 Task: Add an event with the title Second Webinar: Introduction to Google Analytics, date '2024/03/14', time 9:40 AM to 11:40 AMand add a description: Welcome to our Team Building Retreat: Problem-Solving Activities, an immersive and transformative experience designed to enhance problem-solving skills, foster collaboration, and strengthen the bond within your team. This retreat is an opportunity for team members to step away from their daily routines, engage in interactive activities, and work together to tackle complex challenges in a supportive and energizing environment.Select event color  Graphite . Add location for the event as: 456 Palace of Knossos, Crete, Greece, logged in from the account softage.6@softage.netand send the event invitation to softage.4@softage.net and softage.1@softage.net. Set a reminder for the event Daily
Action: Mouse moved to (79, 104)
Screenshot: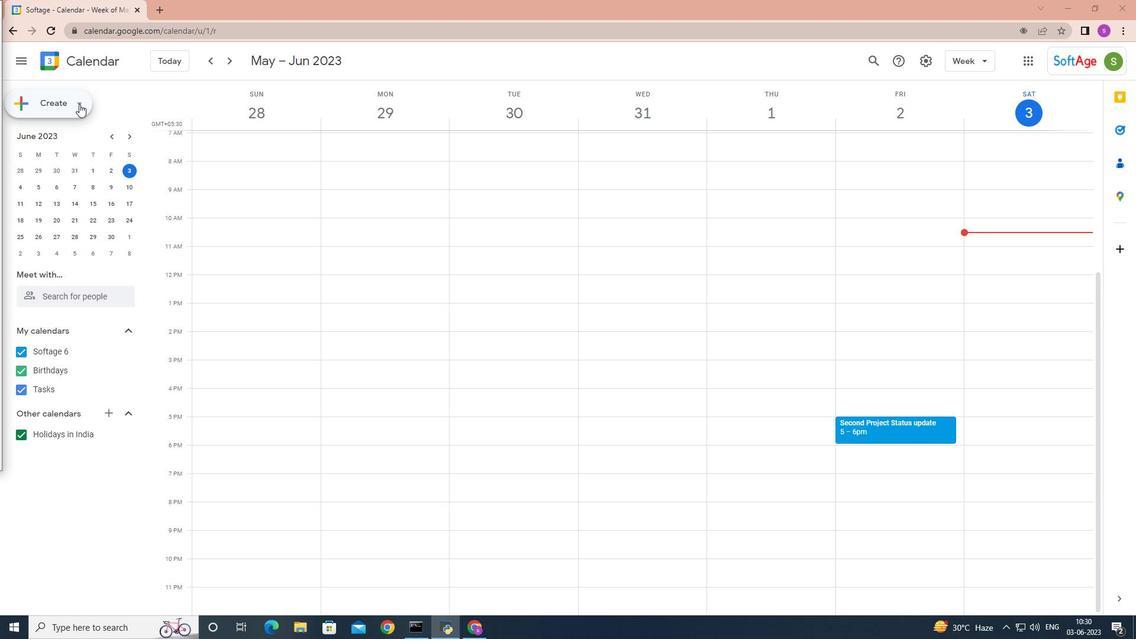 
Action: Mouse pressed left at (79, 104)
Screenshot: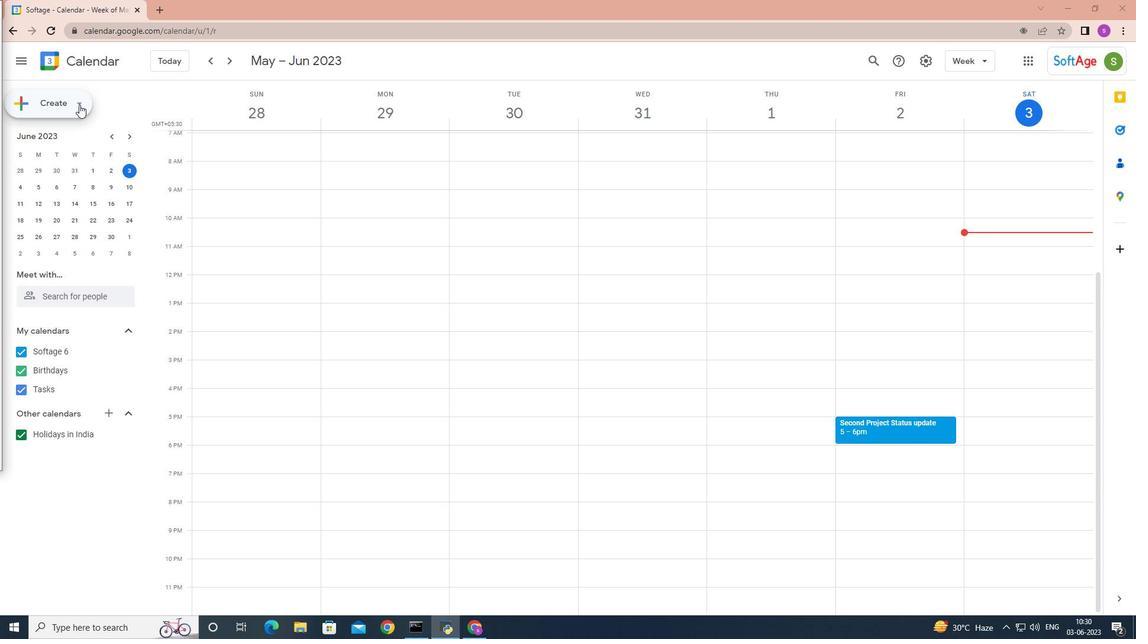 
Action: Mouse moved to (76, 128)
Screenshot: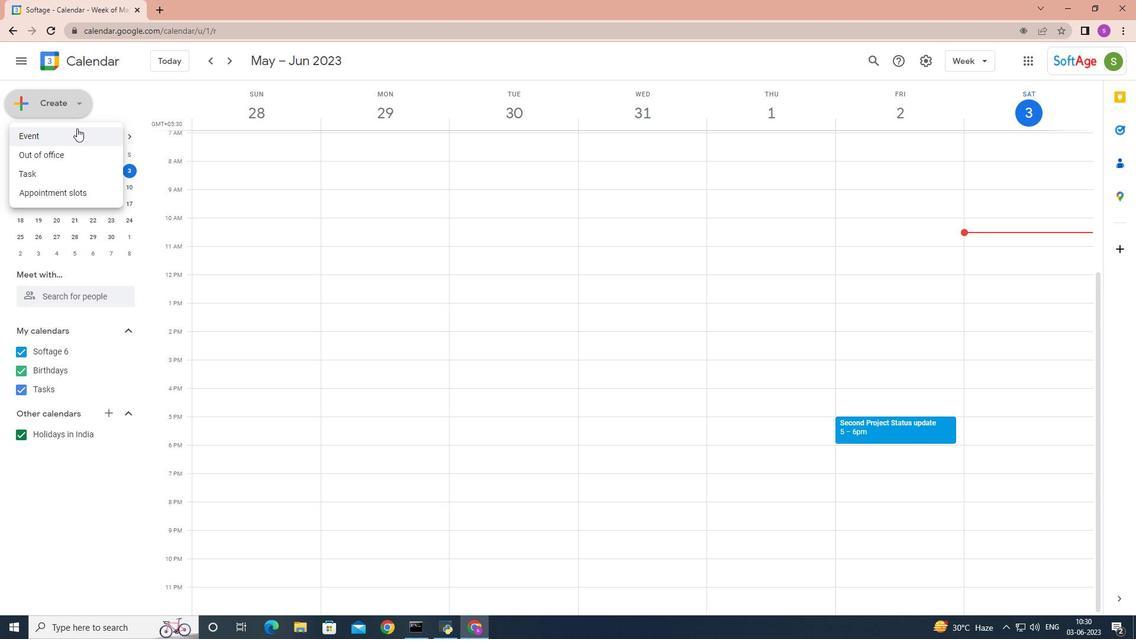 
Action: Mouse pressed left at (76, 128)
Screenshot: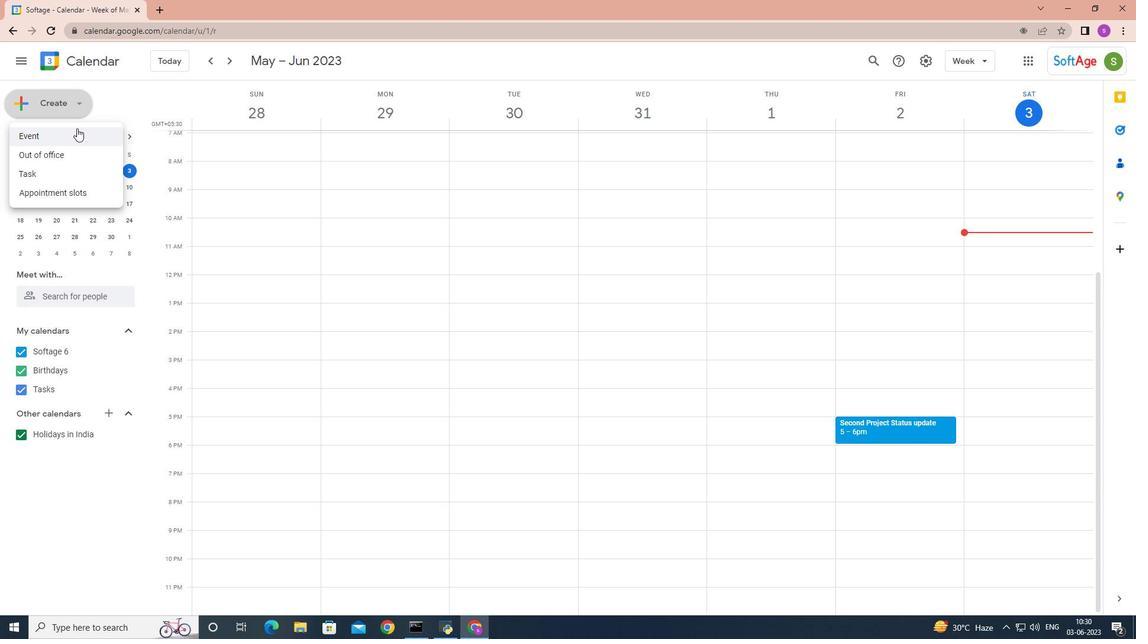 
Action: Mouse moved to (851, 464)
Screenshot: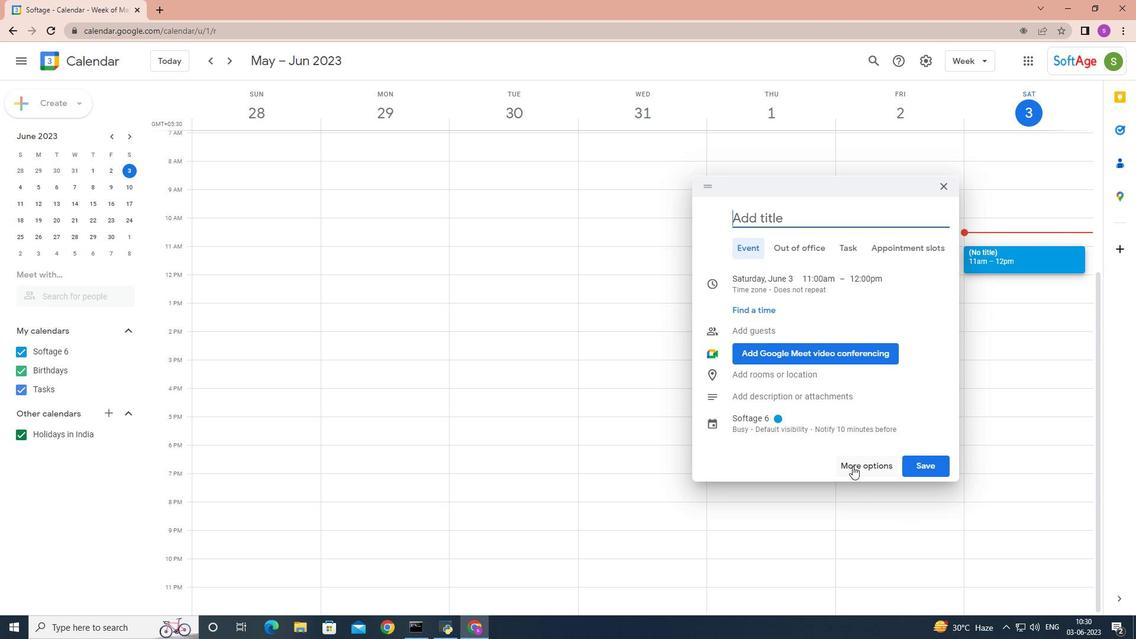 
Action: Mouse pressed left at (851, 464)
Screenshot: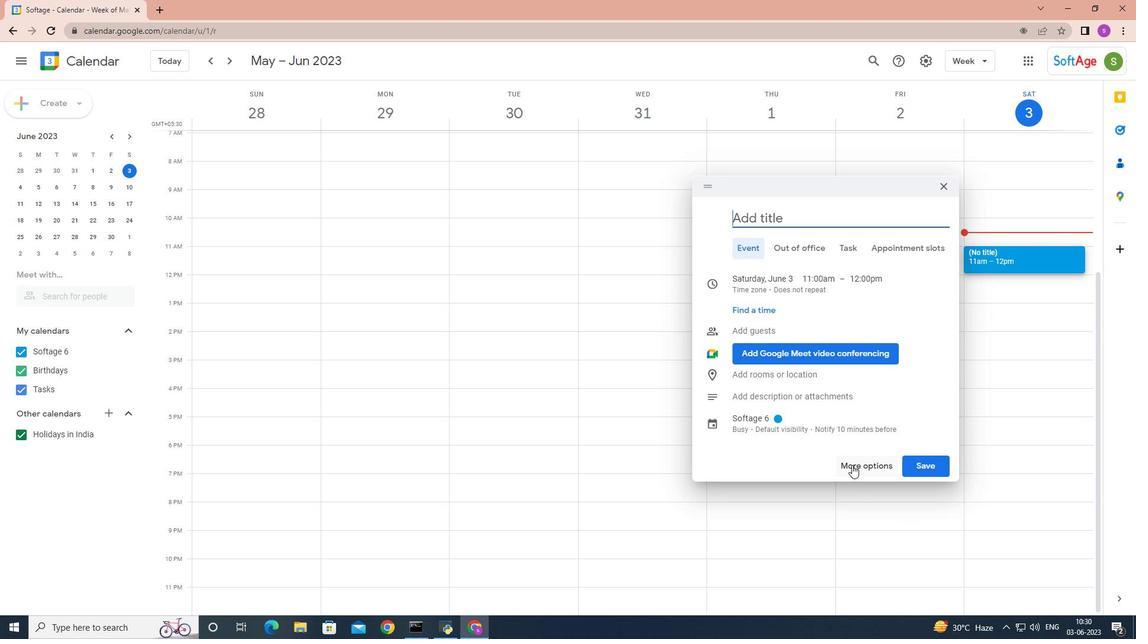 
Action: Key pressed <Key.shift>Second<Key.space><Key.shift>Webinat<Key.backspace>r<Key.shift>:<Key.space>i<Key.backspace><Key.shift>Introduction<Key.space>to<Key.space><Key.shift>Google<Key.space><Key.shift>Analytics
Screenshot: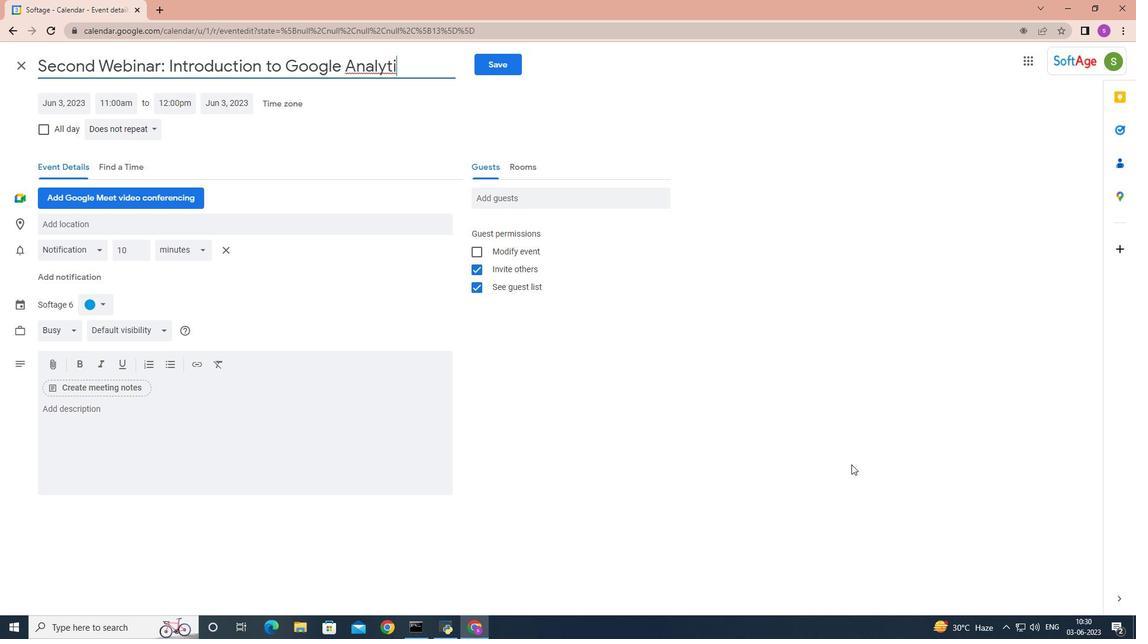 
Action: Mouse moved to (55, 104)
Screenshot: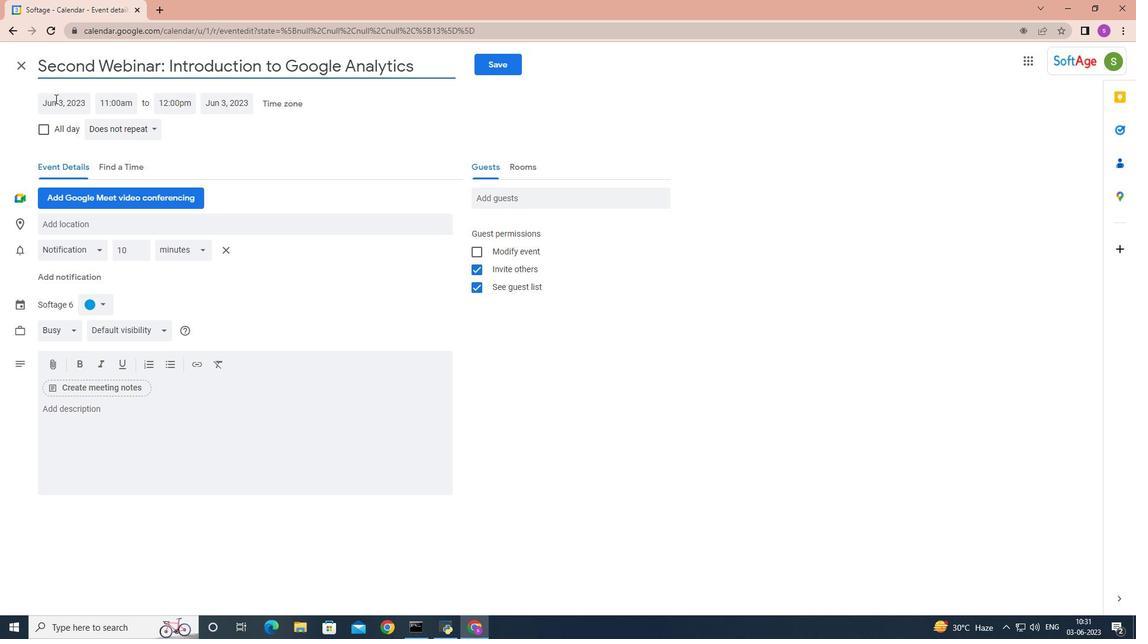 
Action: Mouse pressed left at (55, 104)
Screenshot: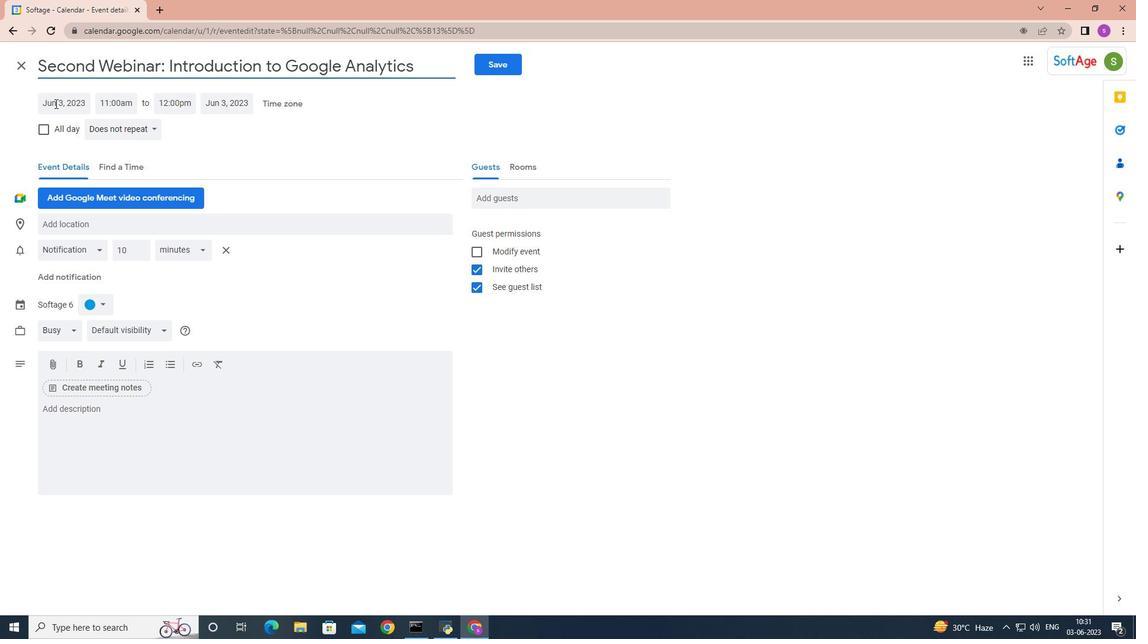 
Action: Mouse moved to (188, 128)
Screenshot: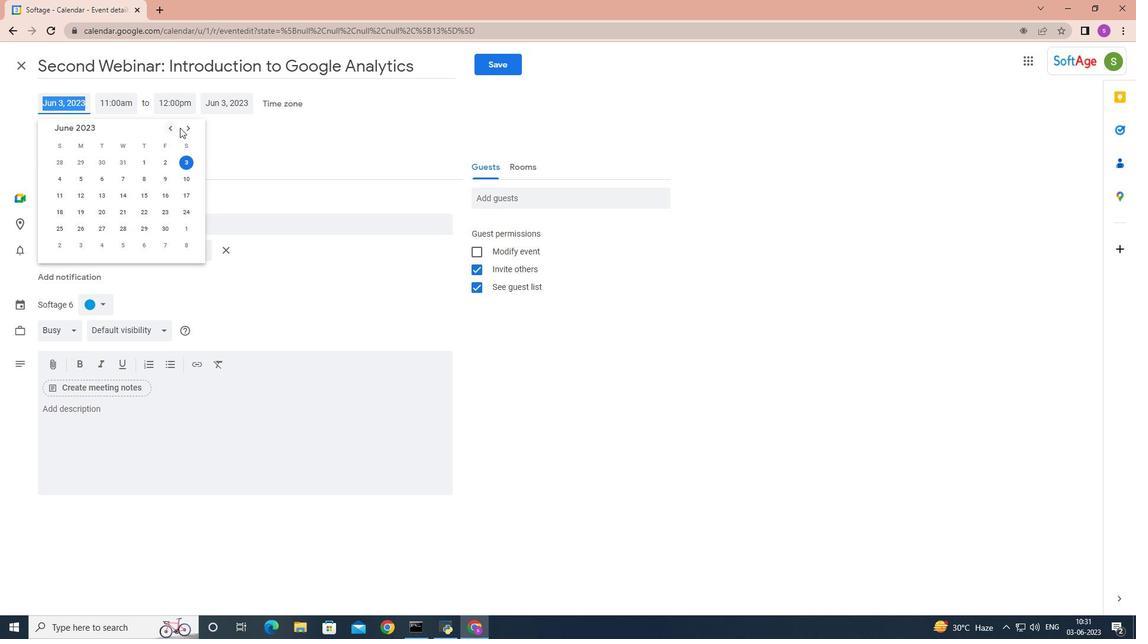 
Action: Mouse pressed left at (188, 128)
Screenshot: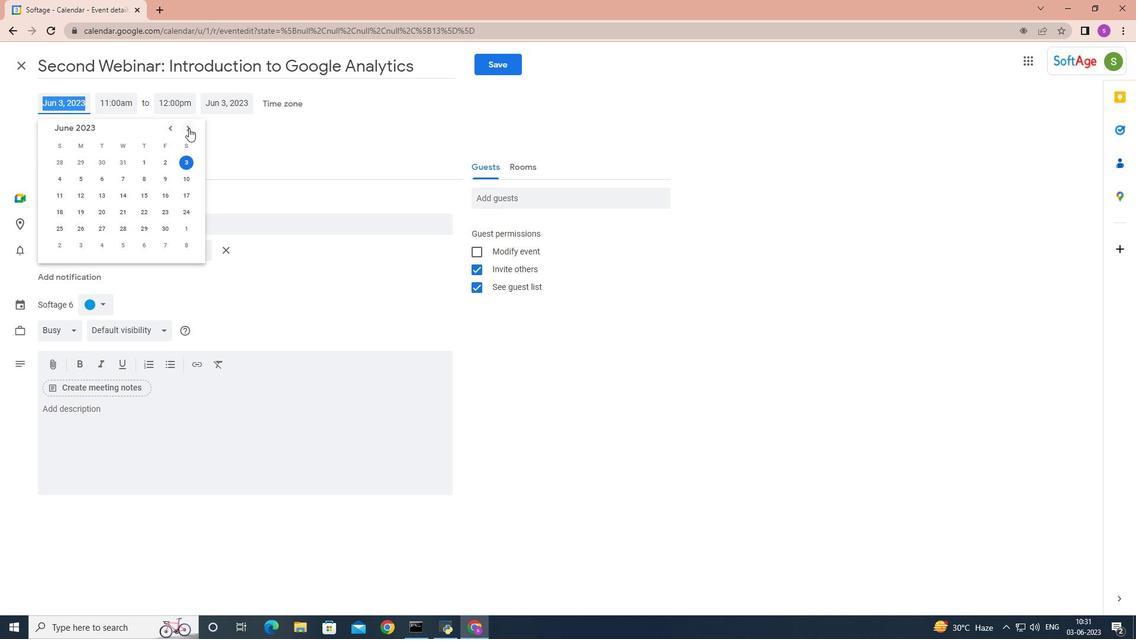 
Action: Mouse pressed left at (188, 128)
Screenshot: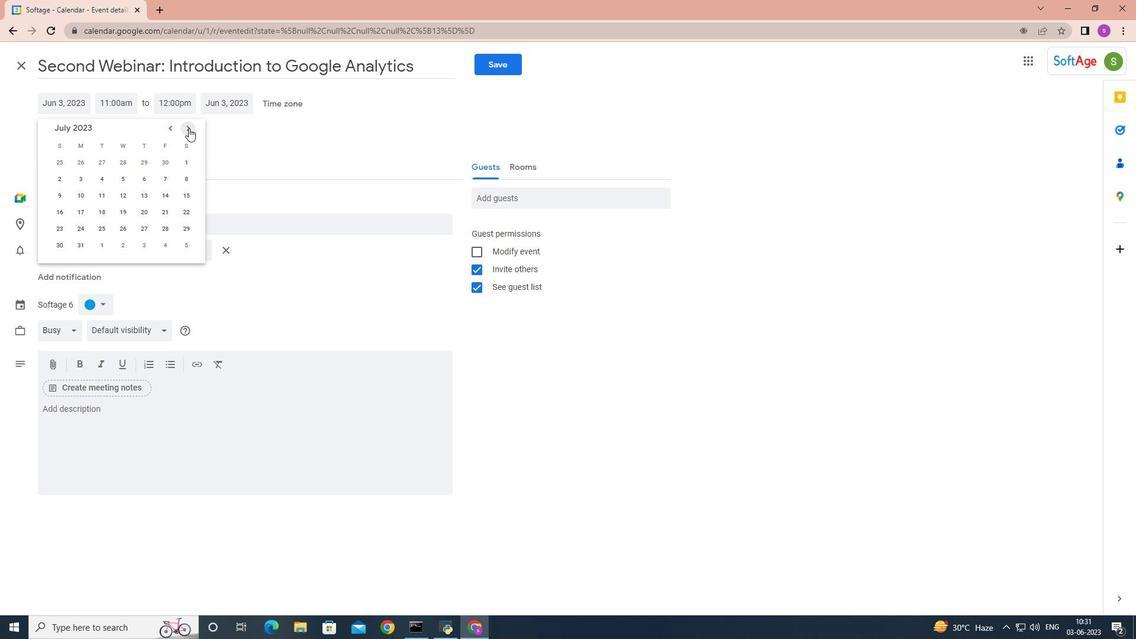 
Action: Mouse pressed left at (188, 128)
Screenshot: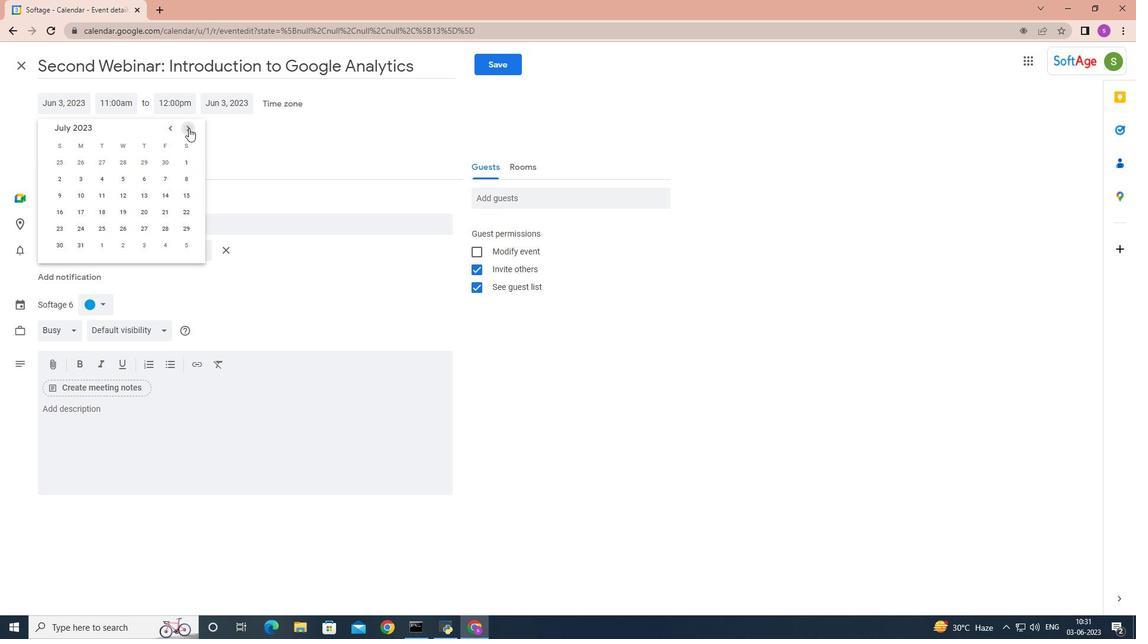 
Action: Mouse pressed left at (188, 128)
Screenshot: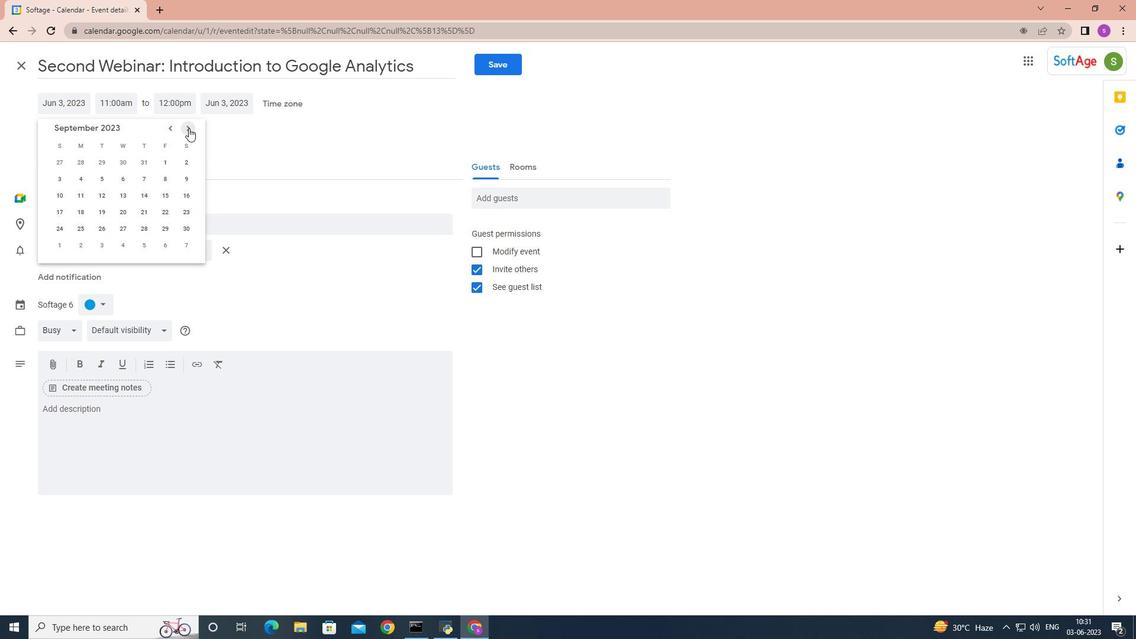 
Action: Mouse pressed left at (188, 128)
Screenshot: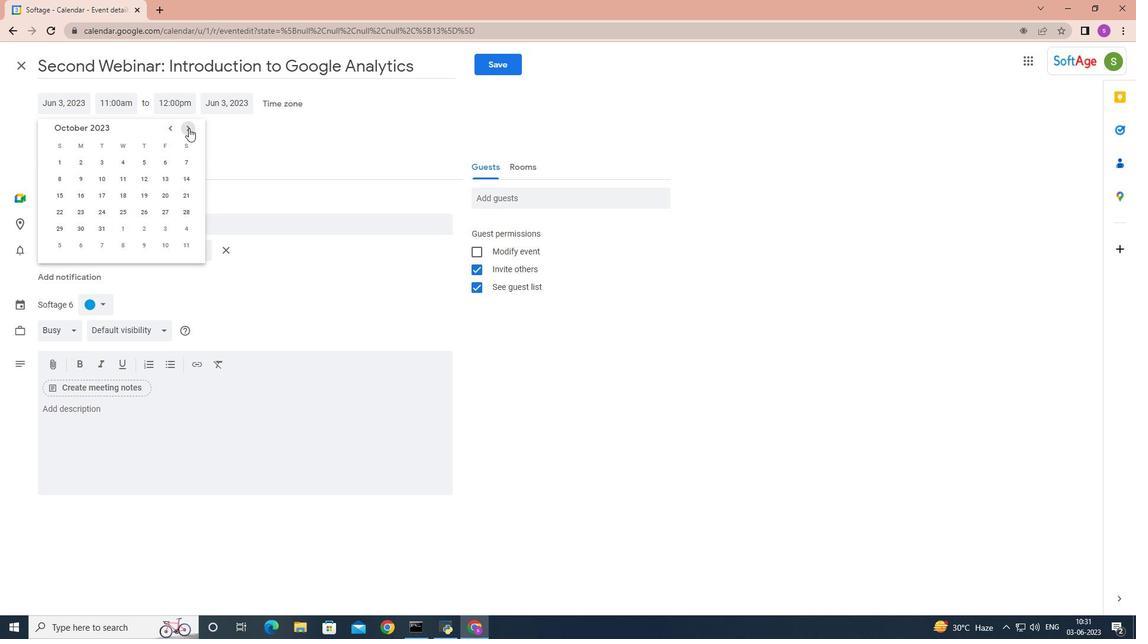 
Action: Mouse pressed left at (188, 128)
Screenshot: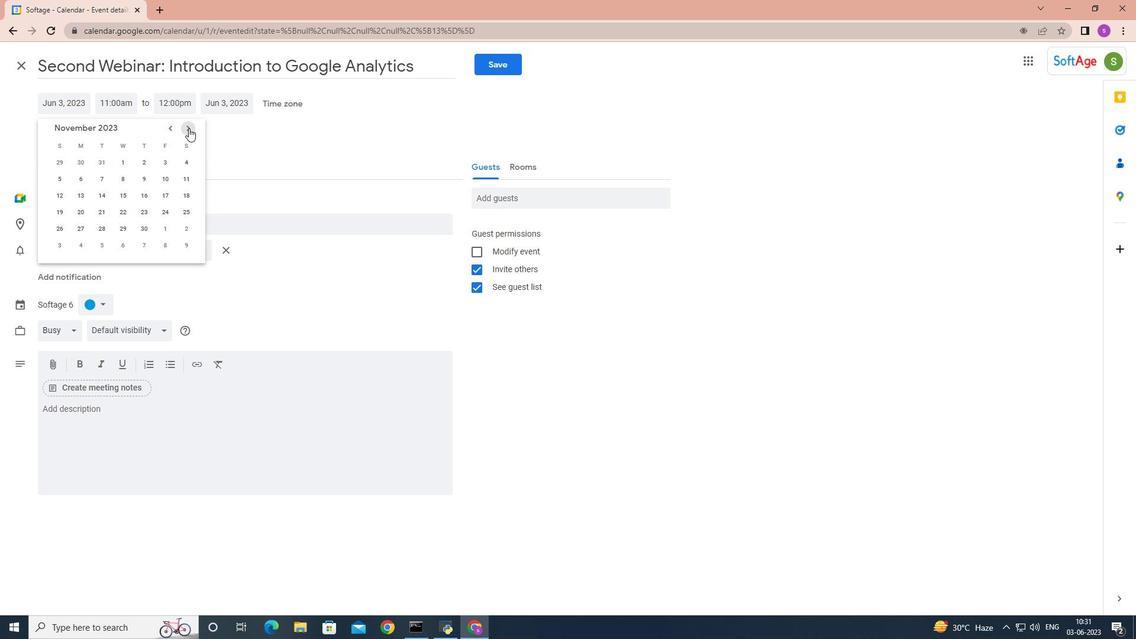 
Action: Mouse pressed left at (188, 128)
Screenshot: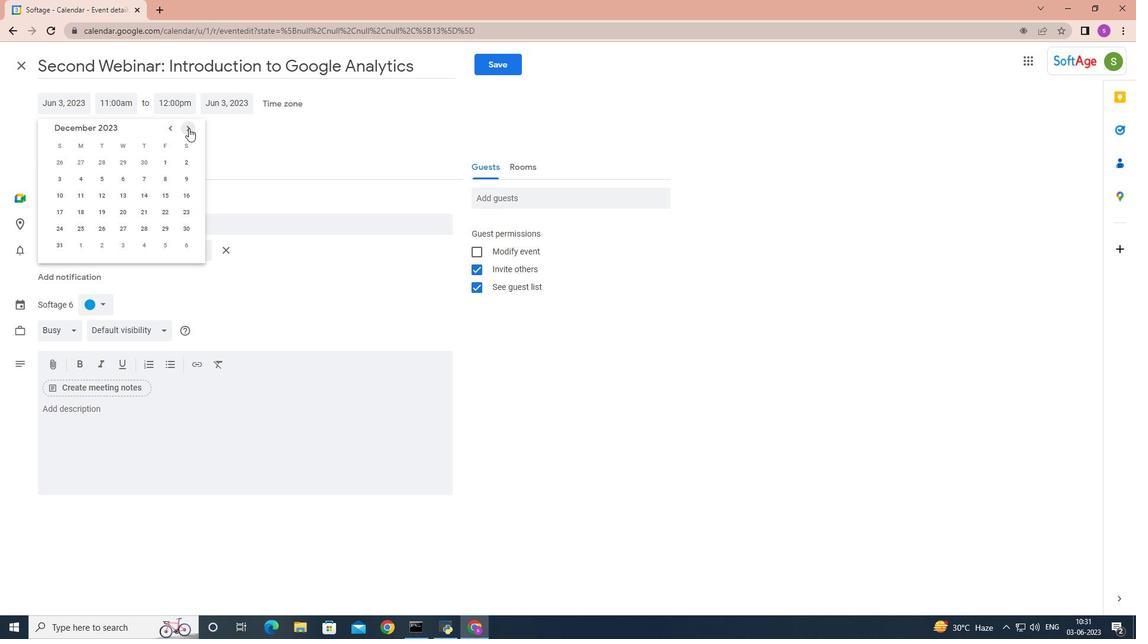 
Action: Mouse pressed left at (188, 128)
Screenshot: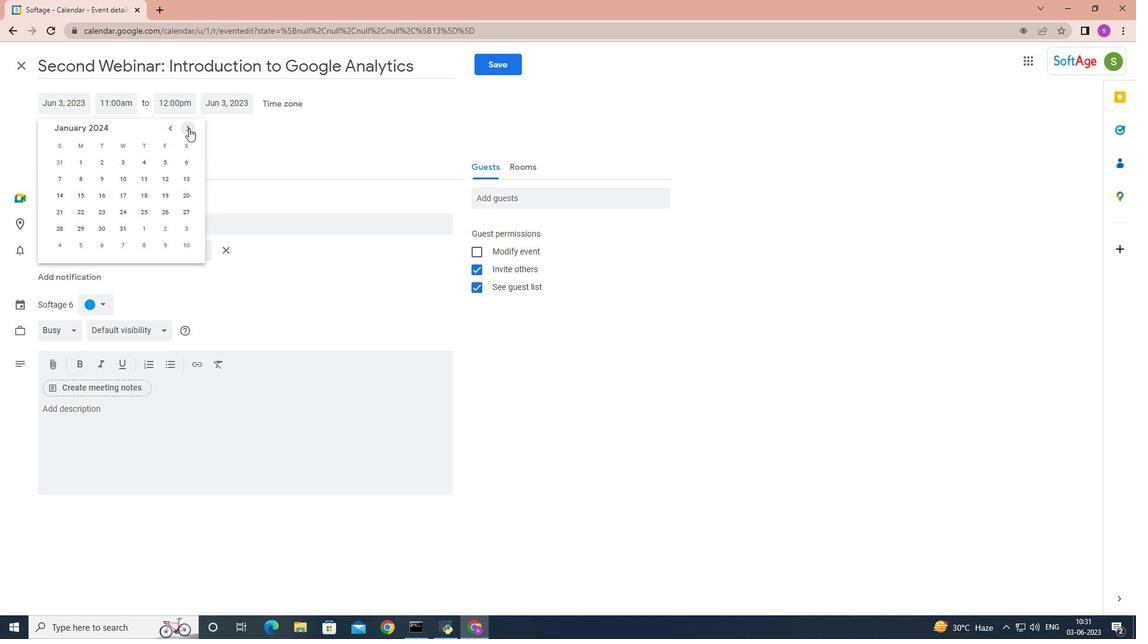 
Action: Mouse pressed left at (188, 128)
Screenshot: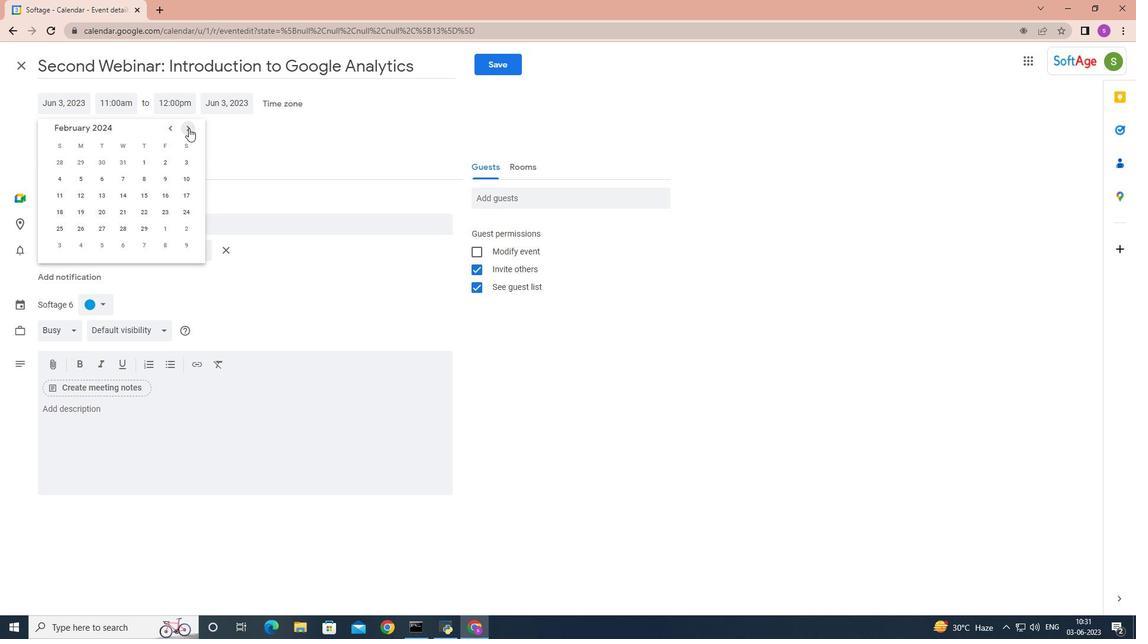 
Action: Mouse moved to (146, 196)
Screenshot: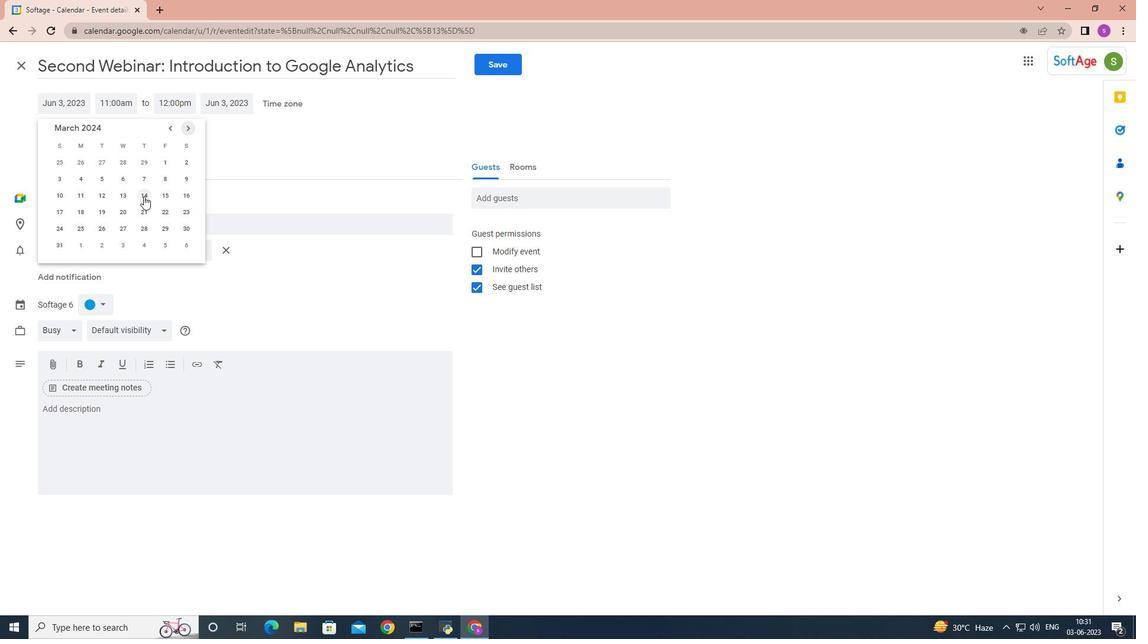 
Action: Mouse pressed left at (146, 196)
Screenshot: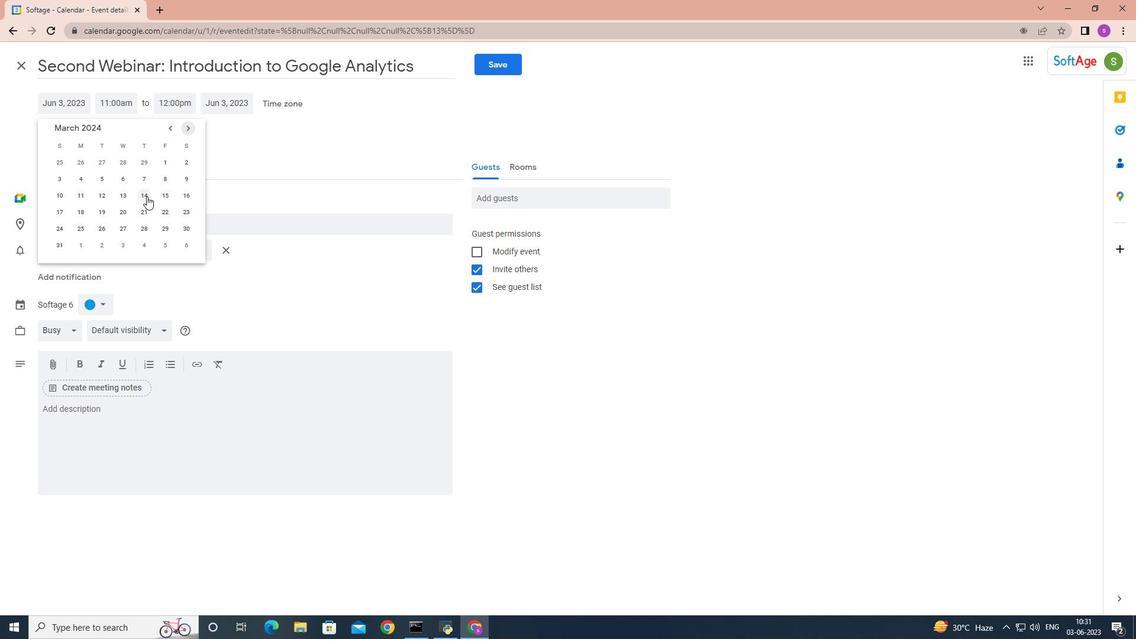 
Action: Mouse moved to (126, 102)
Screenshot: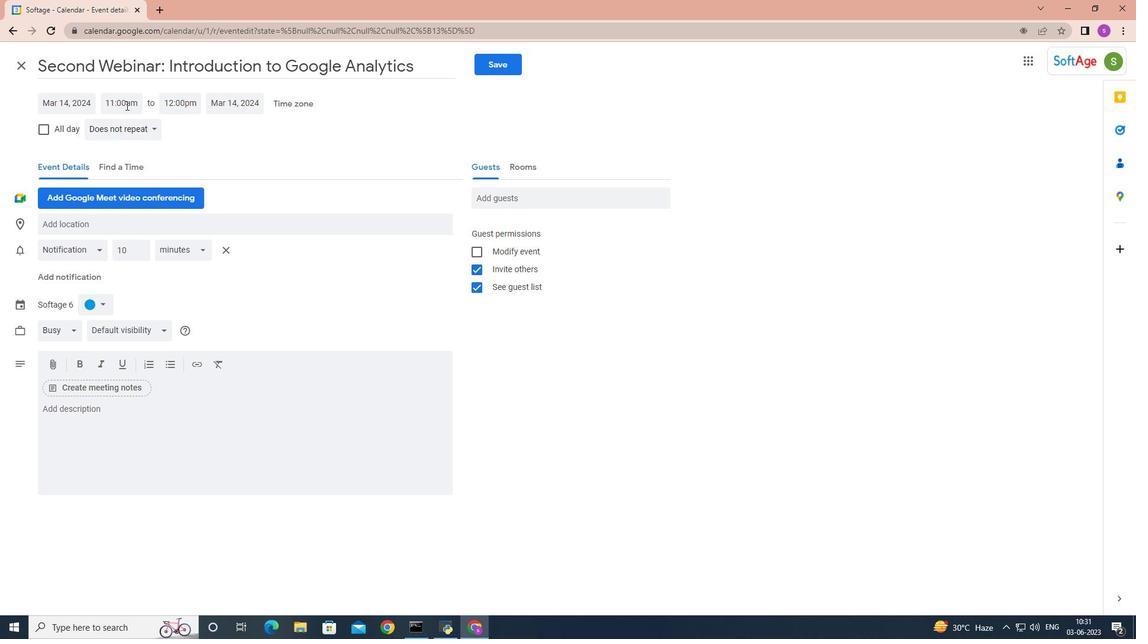 
Action: Mouse pressed left at (126, 102)
Screenshot: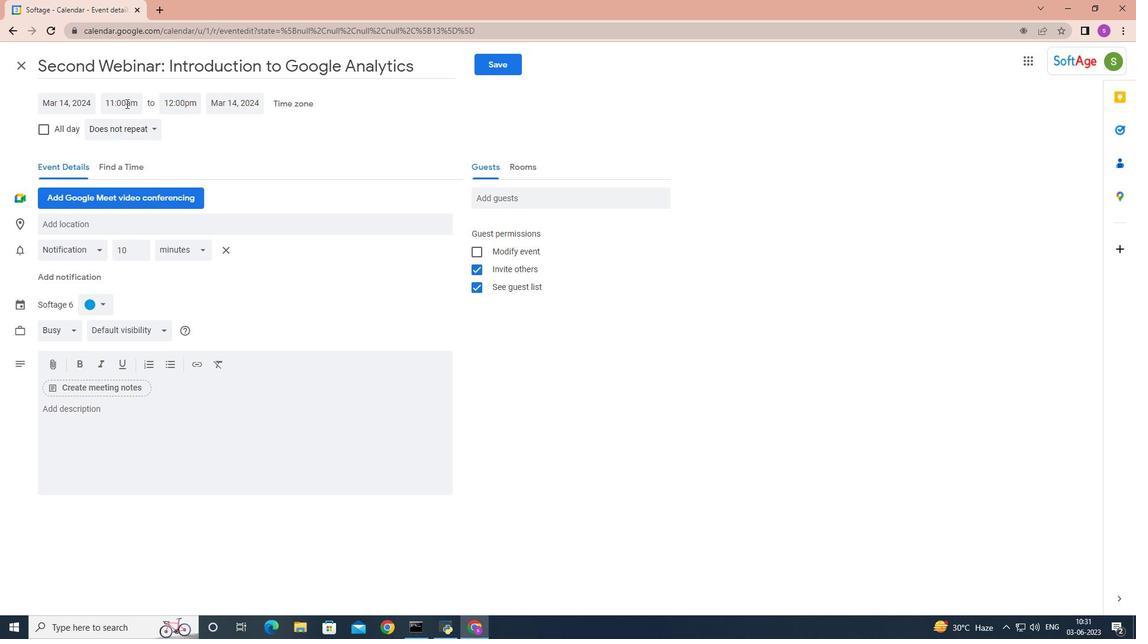
Action: Mouse moved to (147, 181)
Screenshot: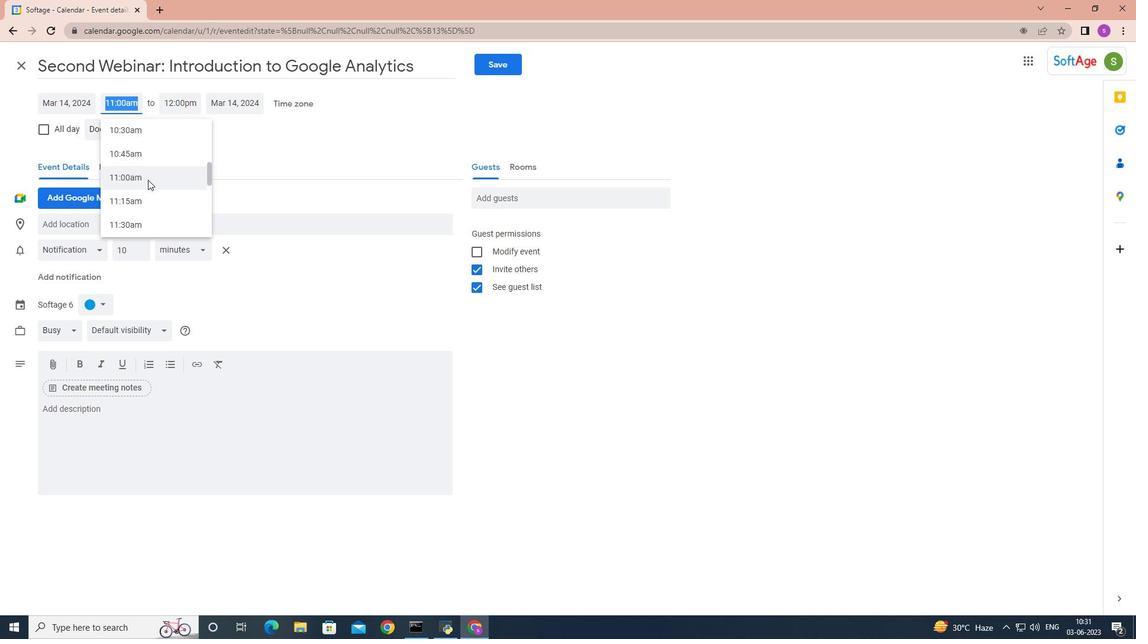
Action: Mouse scrolled (147, 180) with delta (0, 0)
Screenshot: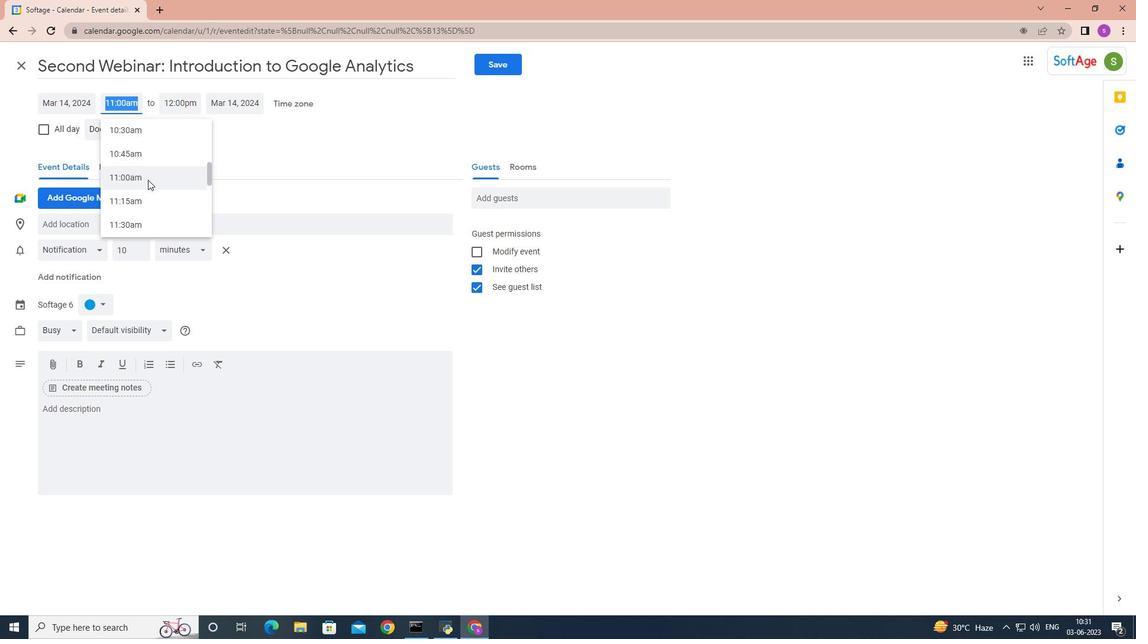 
Action: Mouse moved to (148, 178)
Screenshot: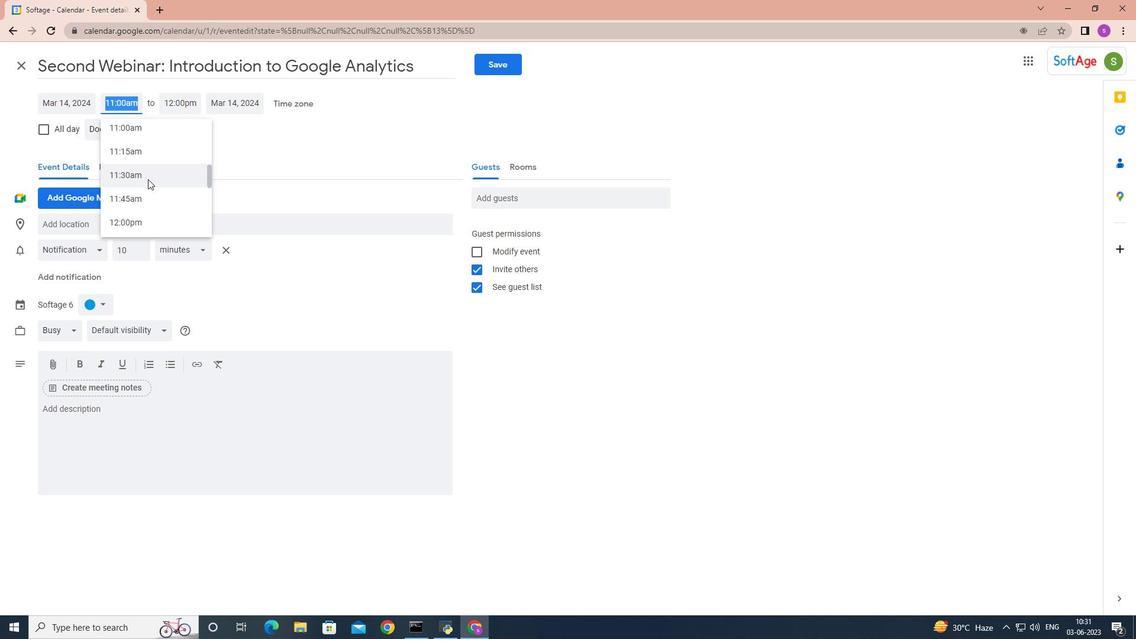 
Action: Mouse scrolled (148, 178) with delta (0, 0)
Screenshot: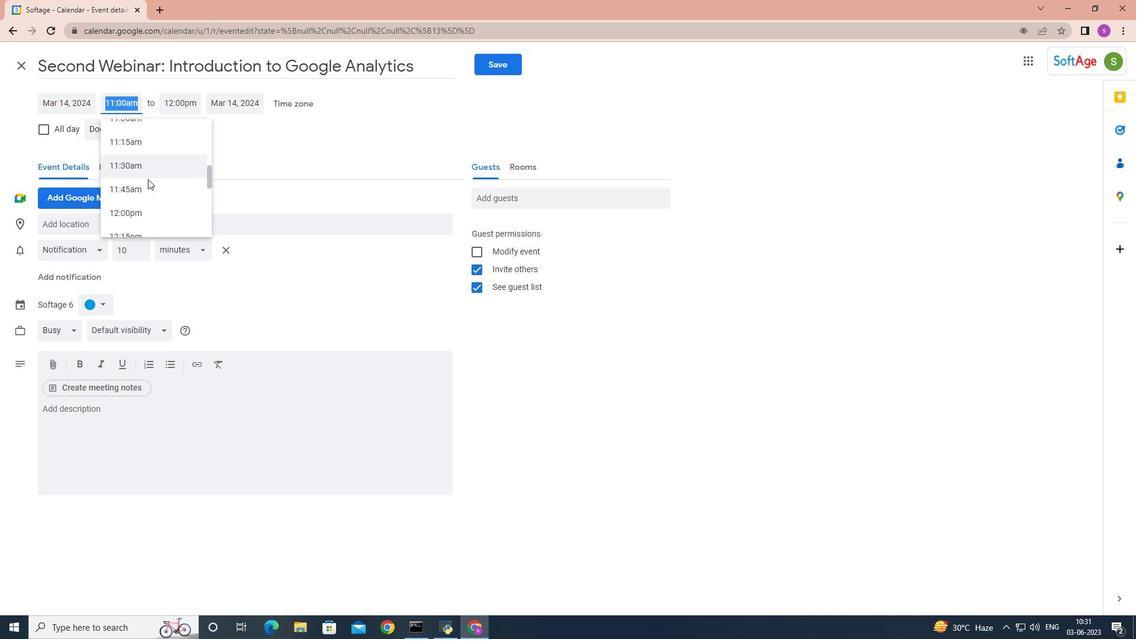
Action: Mouse scrolled (148, 178) with delta (0, 0)
Screenshot: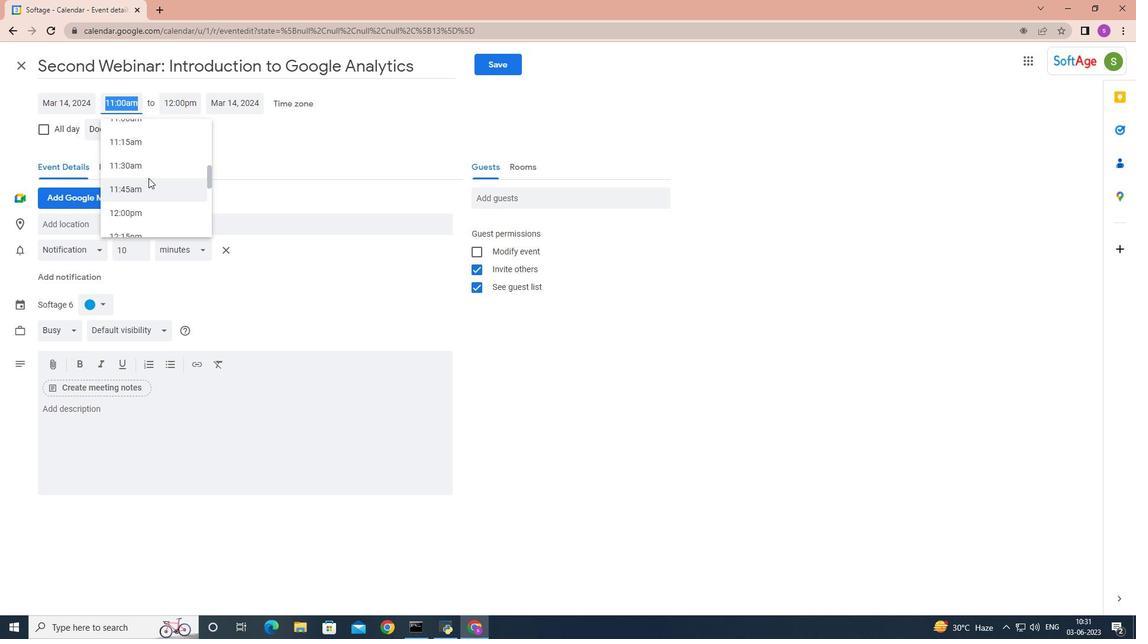 
Action: Mouse scrolled (148, 178) with delta (0, 0)
Screenshot: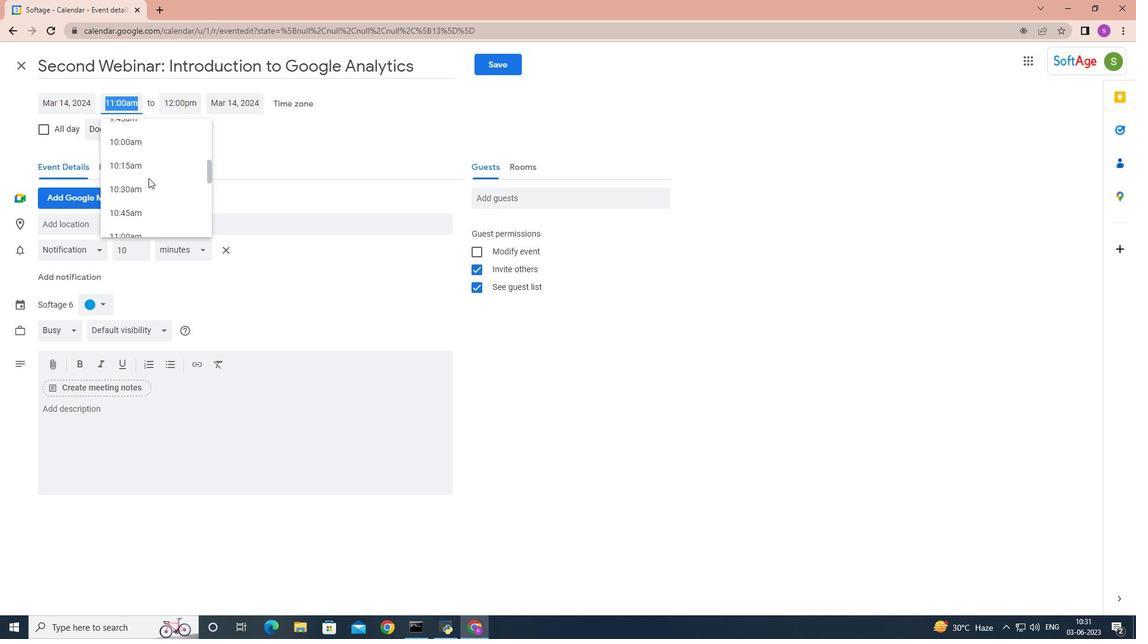 
Action: Mouse moved to (148, 176)
Screenshot: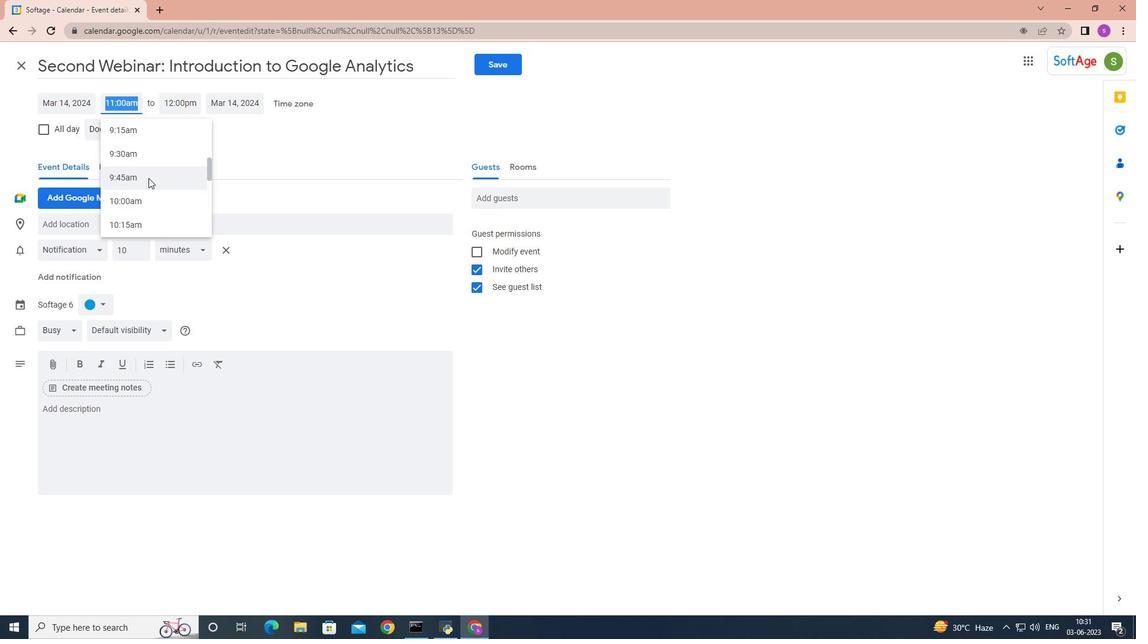 
Action: Key pressed <Key.backspace>9<Key.shift>:40<Key.space><Key.shift>AM<Key.enter>
Screenshot: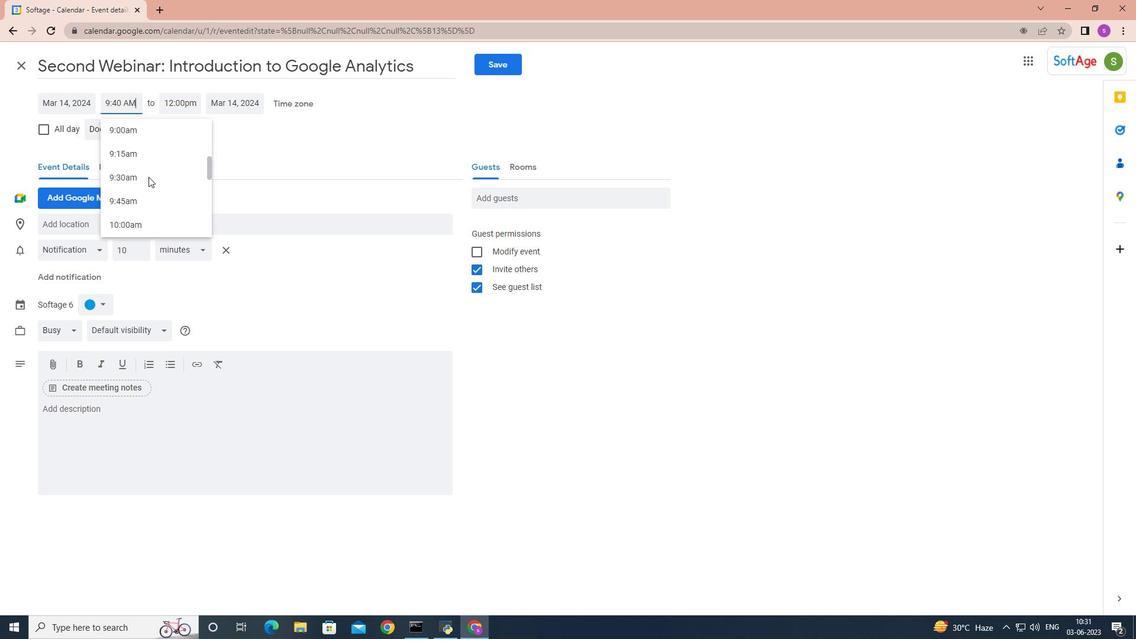 
Action: Mouse moved to (185, 99)
Screenshot: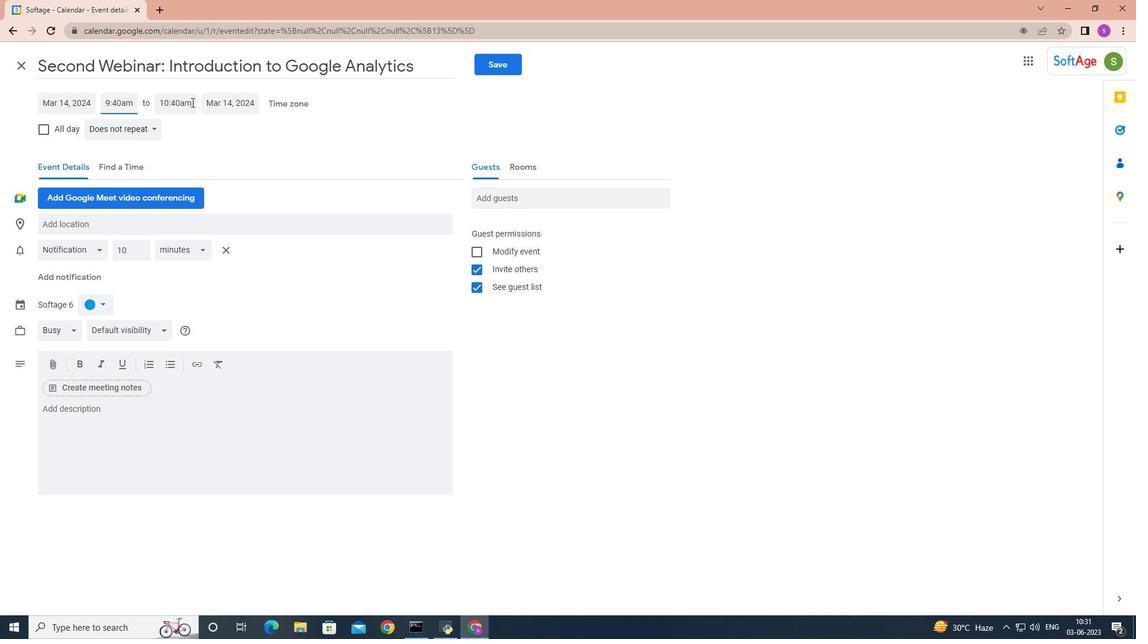 
Action: Mouse pressed left at (185, 99)
Screenshot: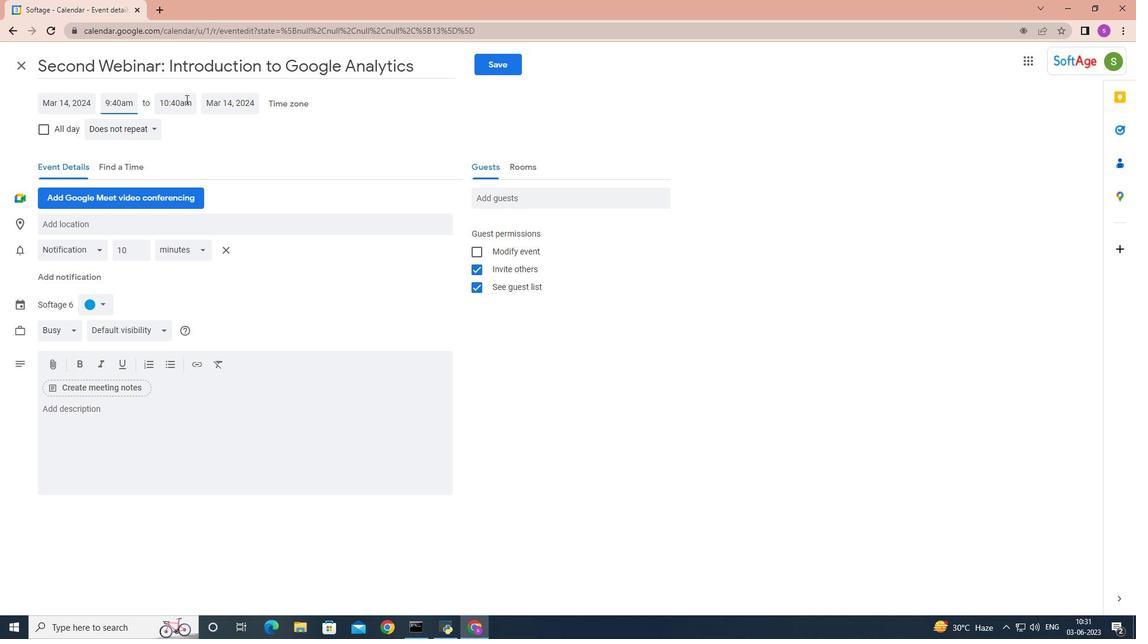 
Action: Mouse moved to (200, 223)
Screenshot: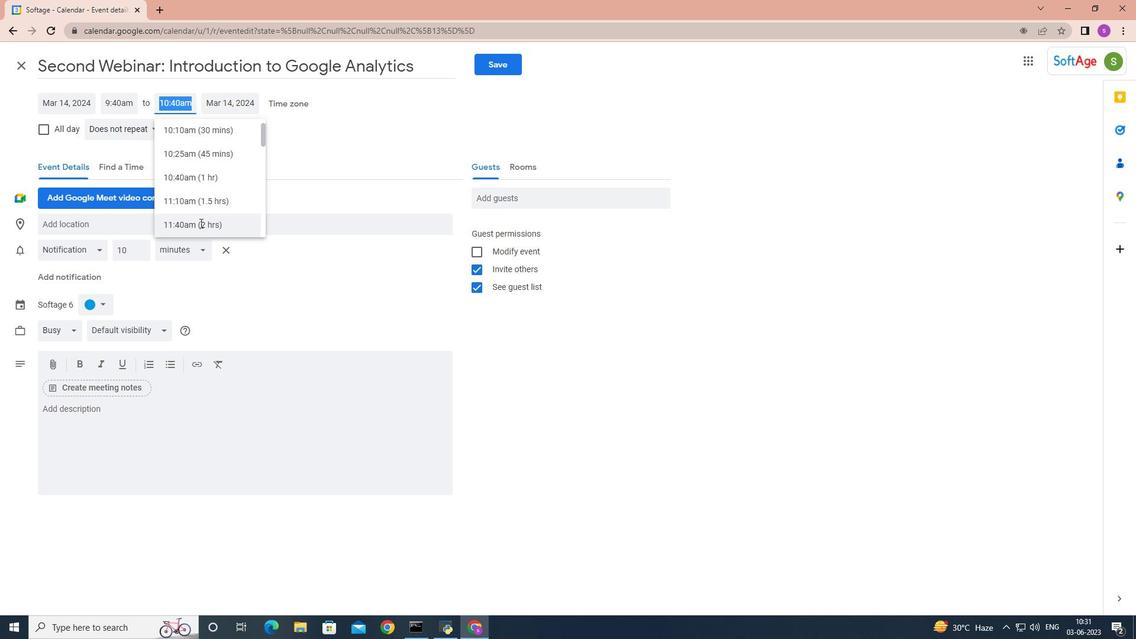 
Action: Mouse pressed left at (200, 223)
Screenshot: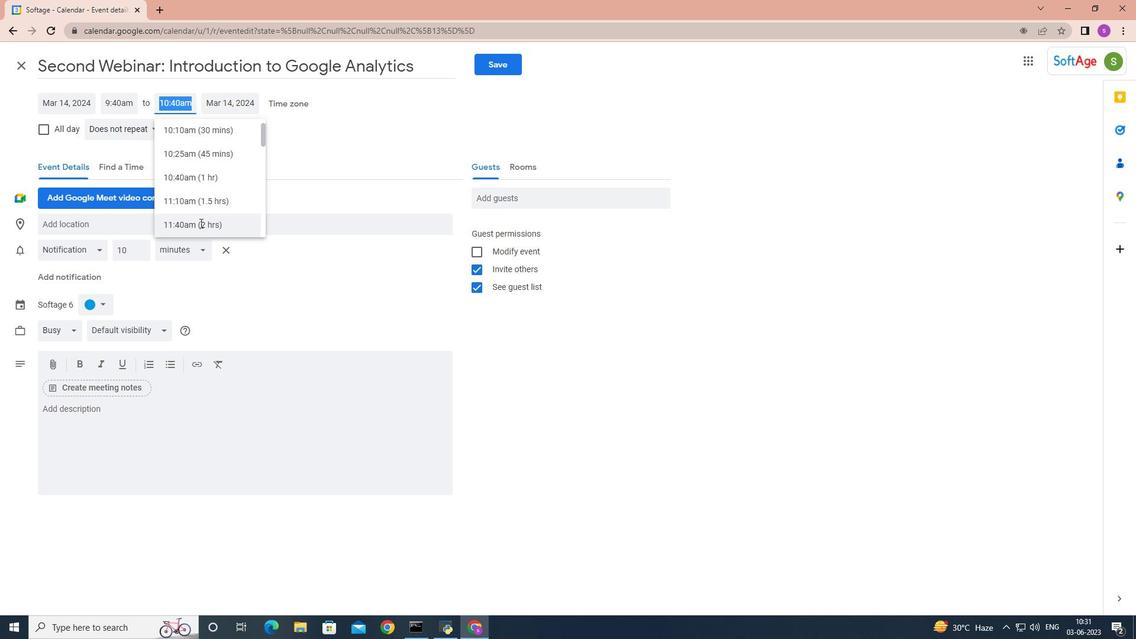 
Action: Mouse moved to (54, 412)
Screenshot: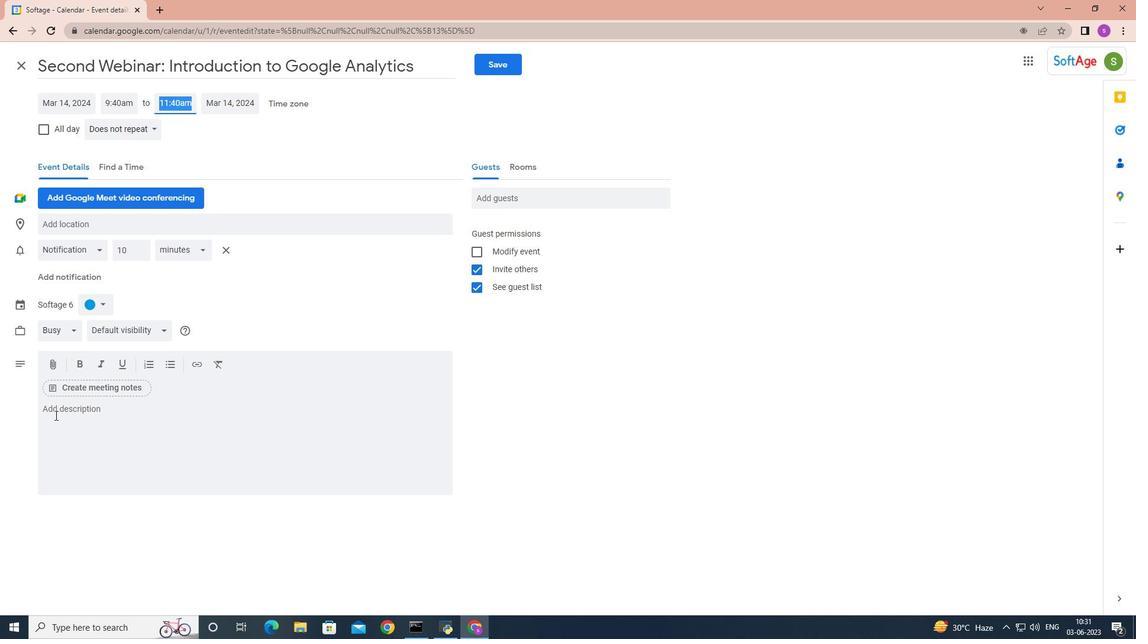
Action: Mouse pressed left at (54, 412)
Screenshot: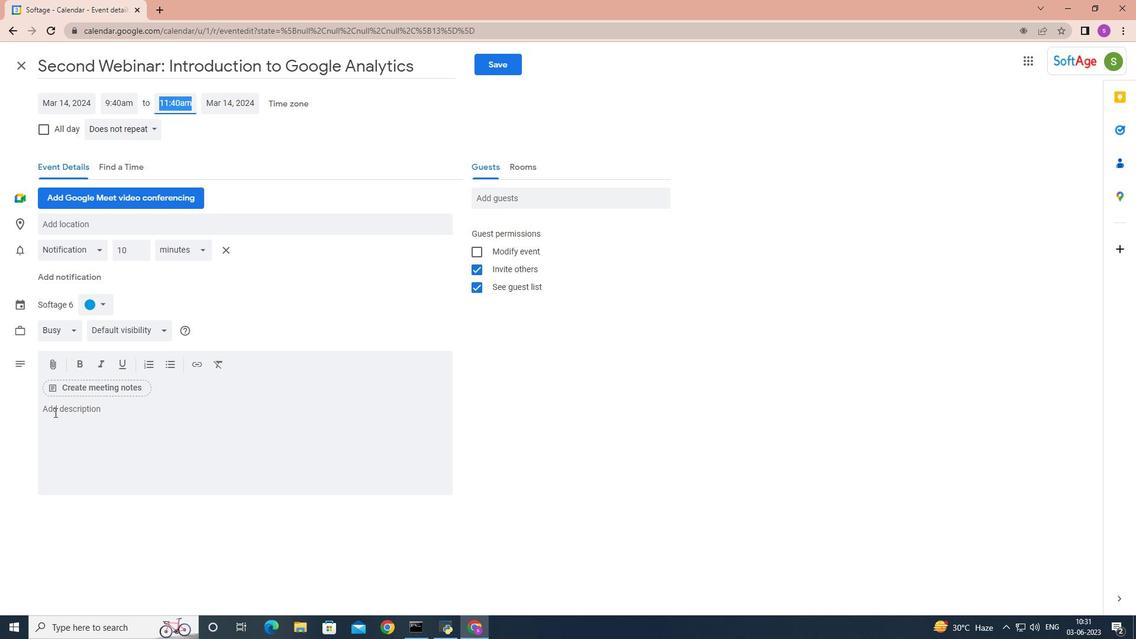 
Action: Key pressed <Key.shift>Welcome<Key.space>to<Key.space>our<Key.space>team<Key.space>bi<Key.backspace>uilding<Key.space><Key.shift><Key.shift>Rete<Key.backspace>reat<Key.shift>:<Key.space>problem<Key.space>-<Key.backspace><Key.backspace>-<Key.space>solving<Key.space><Key.shift>activities<Key.space><Key.backspace>,<Key.space>an<Key.space>immersive<Key.space>and<Key.space>transformative<Key.space><Key.backspace><Key.backspace><Key.backspace><Key.backspace><Key.backspace><Key.backspace><Key.backspace>mative<Key.space>w<Key.backspace>experience<Key.space>designed<Key.space>to<Key.space>enhance<Key.space>problem-solvinf<Key.backspace>g<Key.space>skills,<Key.space>foster<Key.space>collaboration,<Key.space>and<Key.space>strengthen<Key.space>the<Key.space>bond<Key.space>within<Key.space>your<Key.space>team,<Key.backspace>.<Key.space>this<Key.space>retreat<Key.space>is<Key.space>an<Key.space>opportunity<Key.space>for<Key.space>team<Key.space>members<Key.space>to<Key.space>sr<Key.backspace>tep<Key.space>away<Key.space>from<Key.space>their<Key.space>daily<Key.space>routines<Key.space>engage<Key.space>in<Key.space>interactive<Key.space>activities,<Key.space>and<Key.space>work<Key.space>together<Key.space>to<Key.space>tackle<Key.space>complex<Key.space>chak<Key.backspace>llenges<Key.space>in<Key.space>a<Key.space>supportive<Key.space>and<Key.space>energizing<Key.space>enviroment.<Key.backspace><Key.backspace><Key.backspace><Key.backspace><Key.backspace>nment<Key.space>
Screenshot: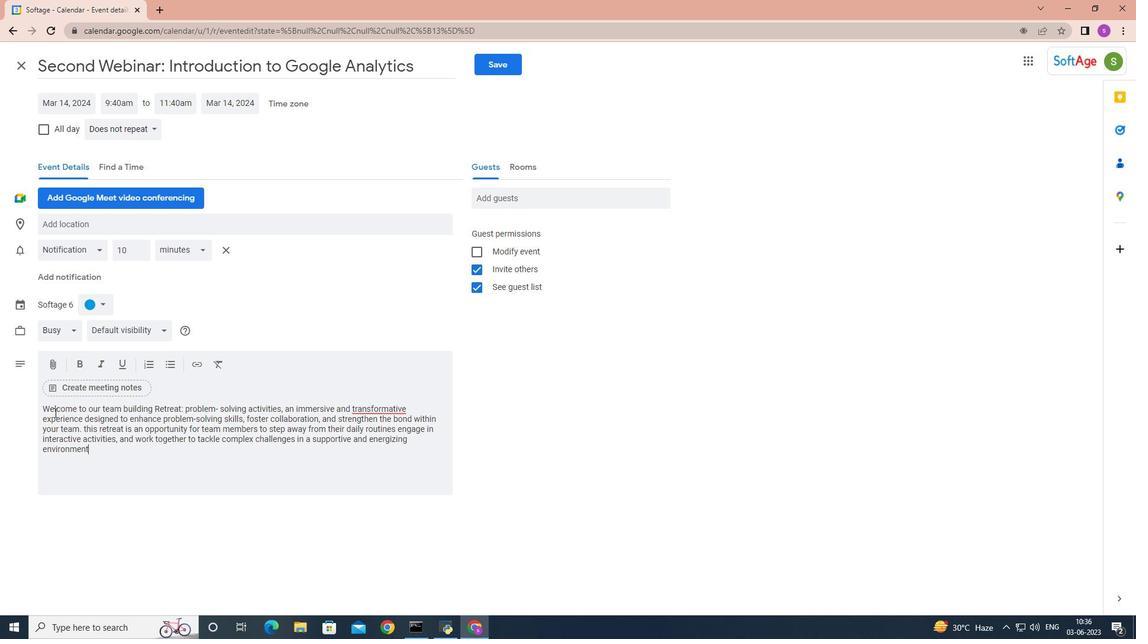 
Action: Mouse moved to (103, 303)
Screenshot: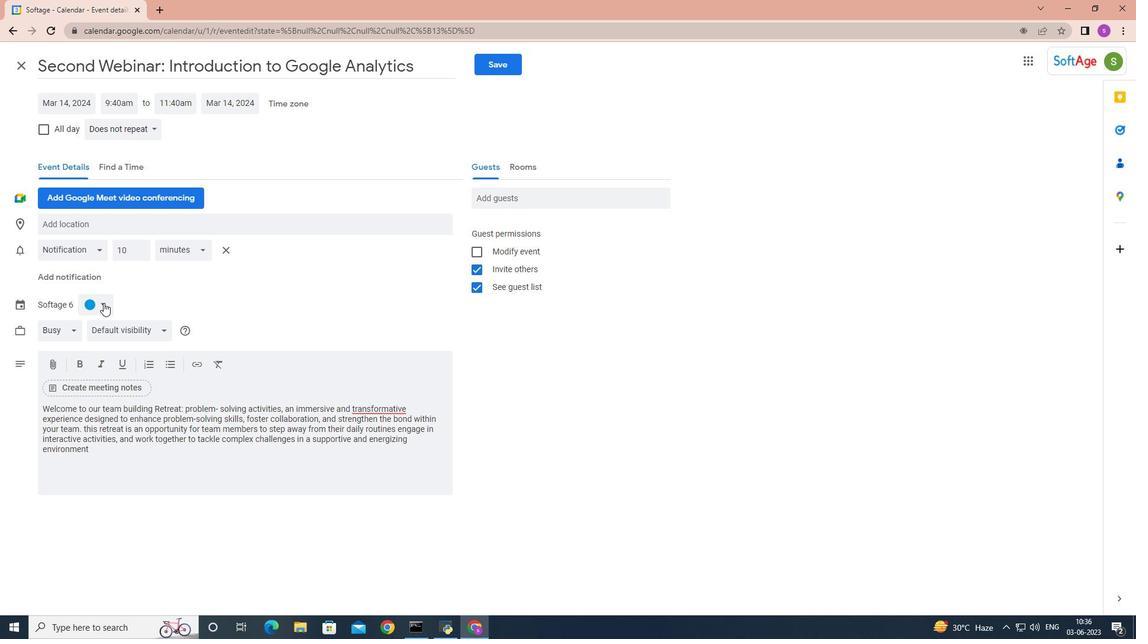 
Action: Mouse pressed left at (103, 303)
Screenshot: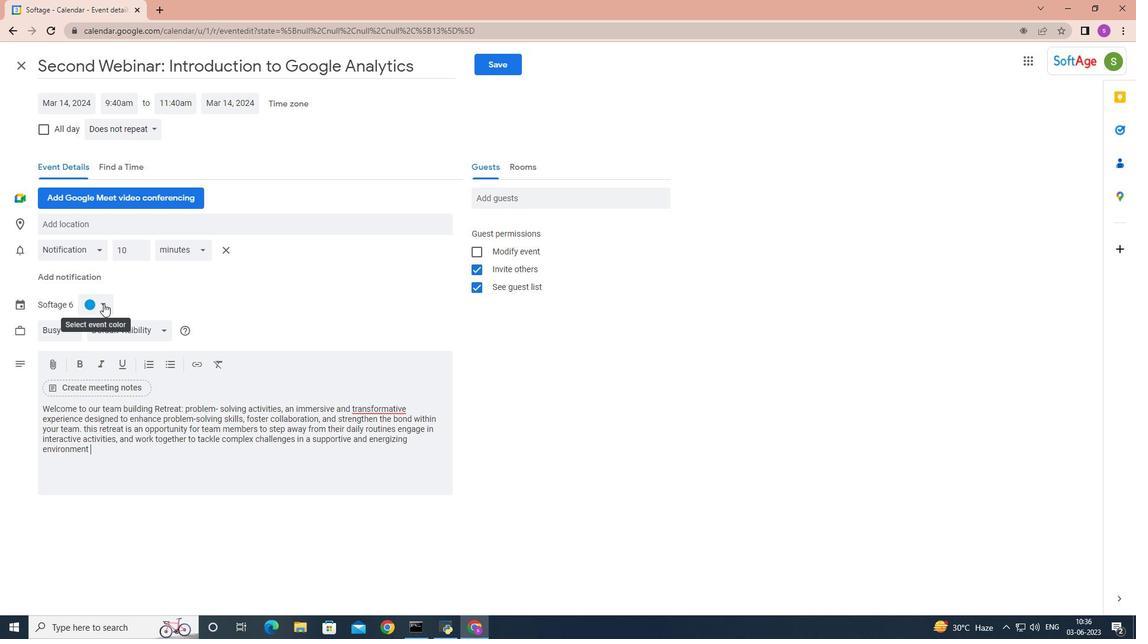 
Action: Mouse moved to (88, 377)
Screenshot: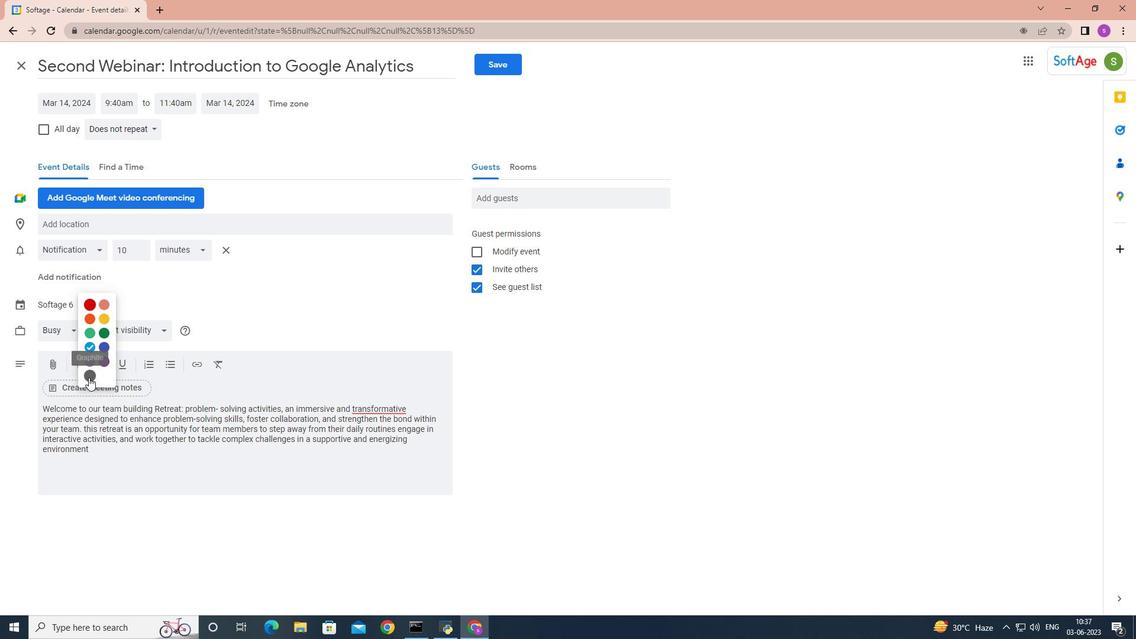
Action: Mouse pressed left at (88, 377)
Screenshot: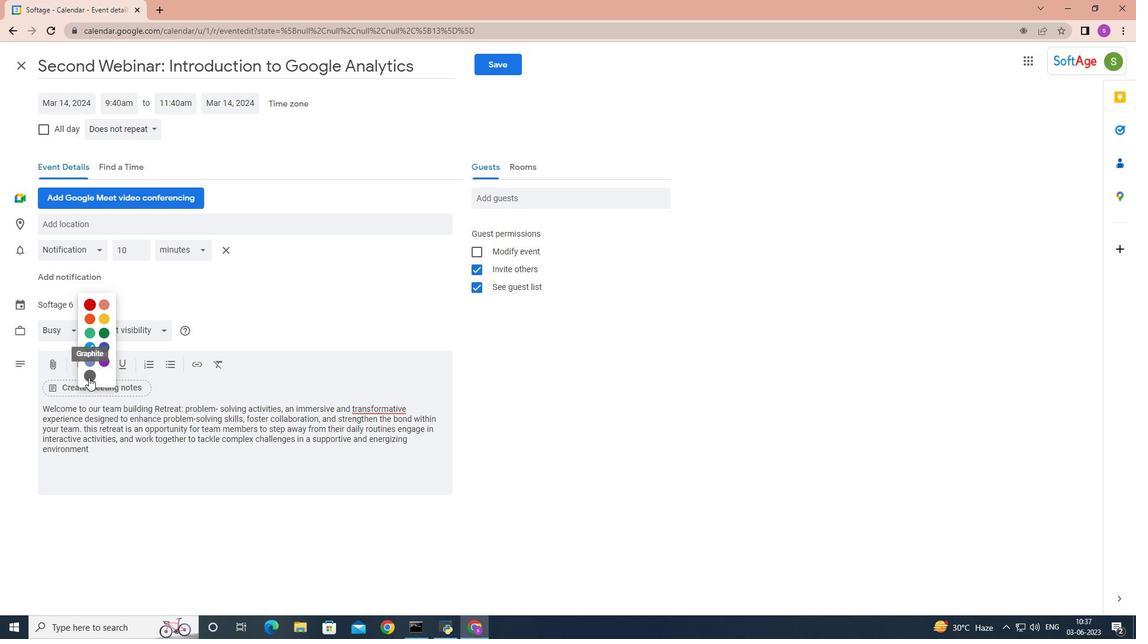 
Action: Mouse moved to (86, 219)
Screenshot: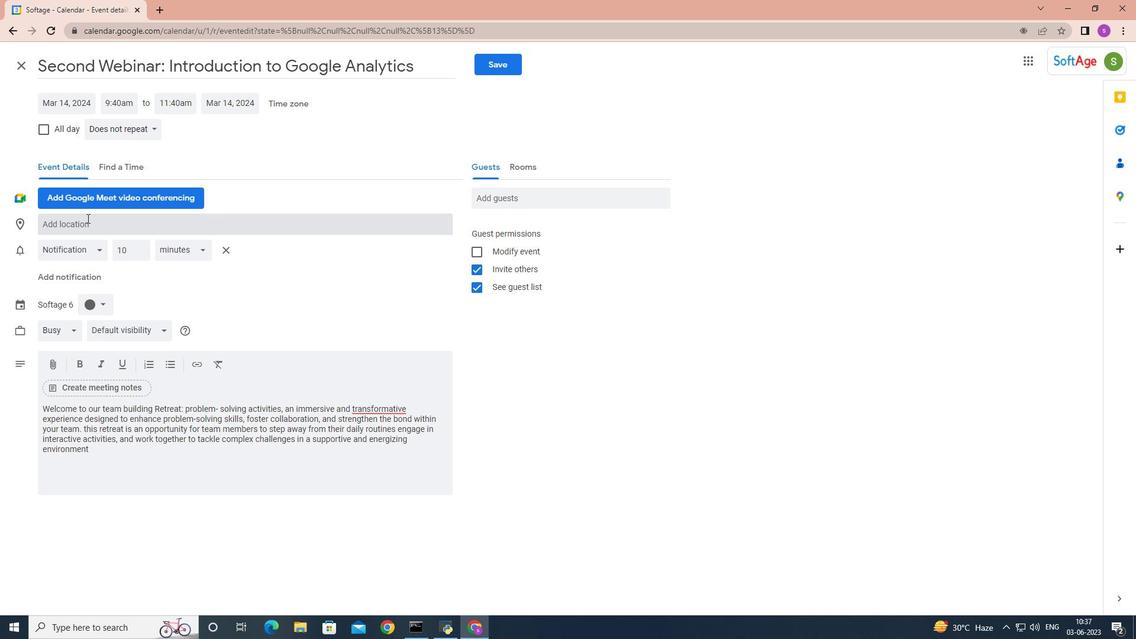 
Action: Mouse pressed left at (86, 219)
Screenshot: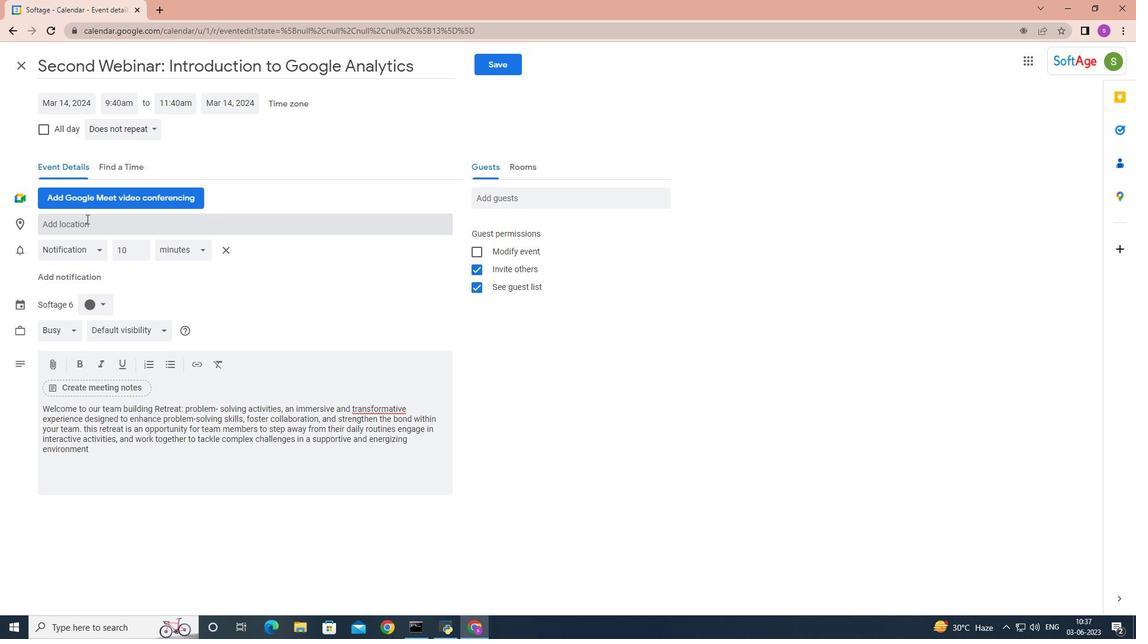 
Action: Key pressed 456<Key.space><Key.shift>Palace<Key.space>of<Key.space><Key.shift>Knossos,<Key.space><Key.shift>Crete<Key.space><Key.shift>Greece
Screenshot: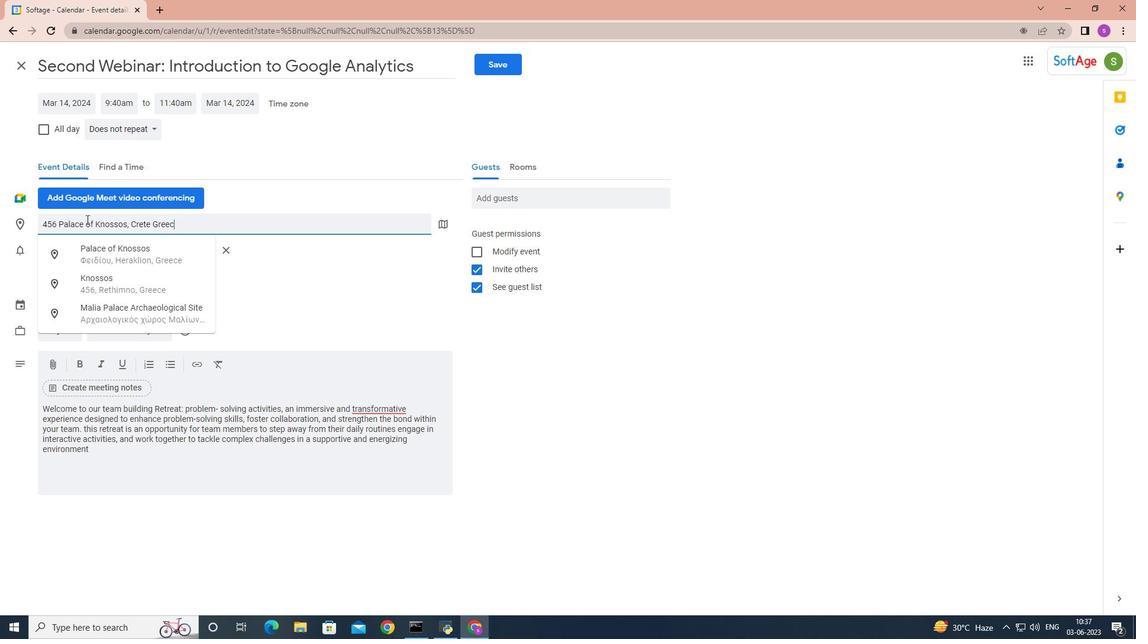 
Action: Mouse moved to (503, 195)
Screenshot: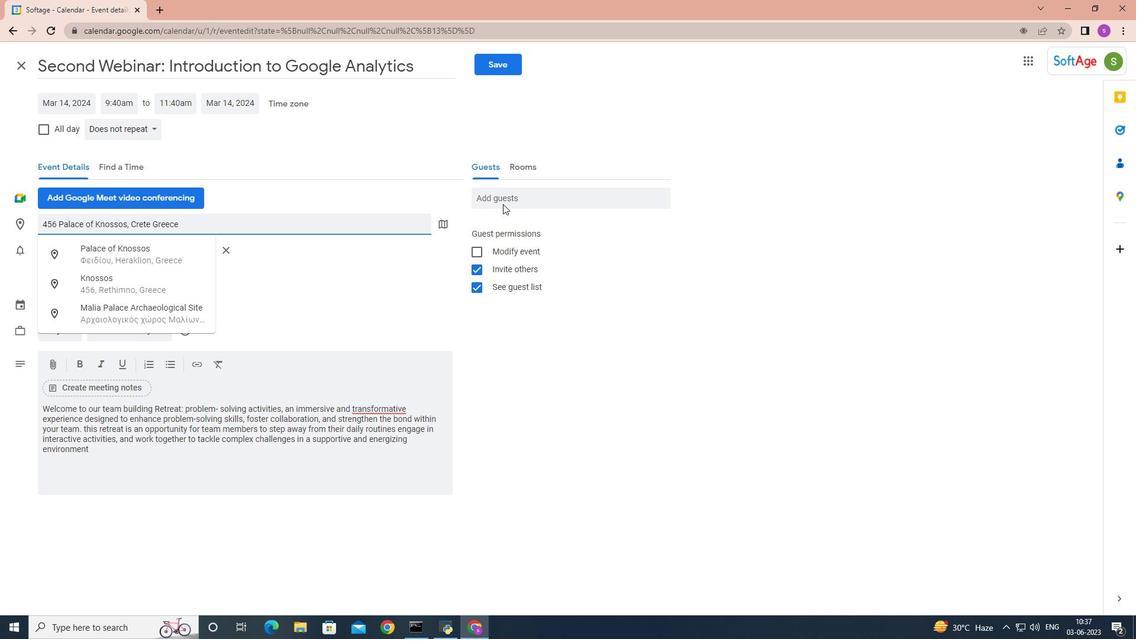 
Action: Mouse pressed left at (503, 195)
Screenshot: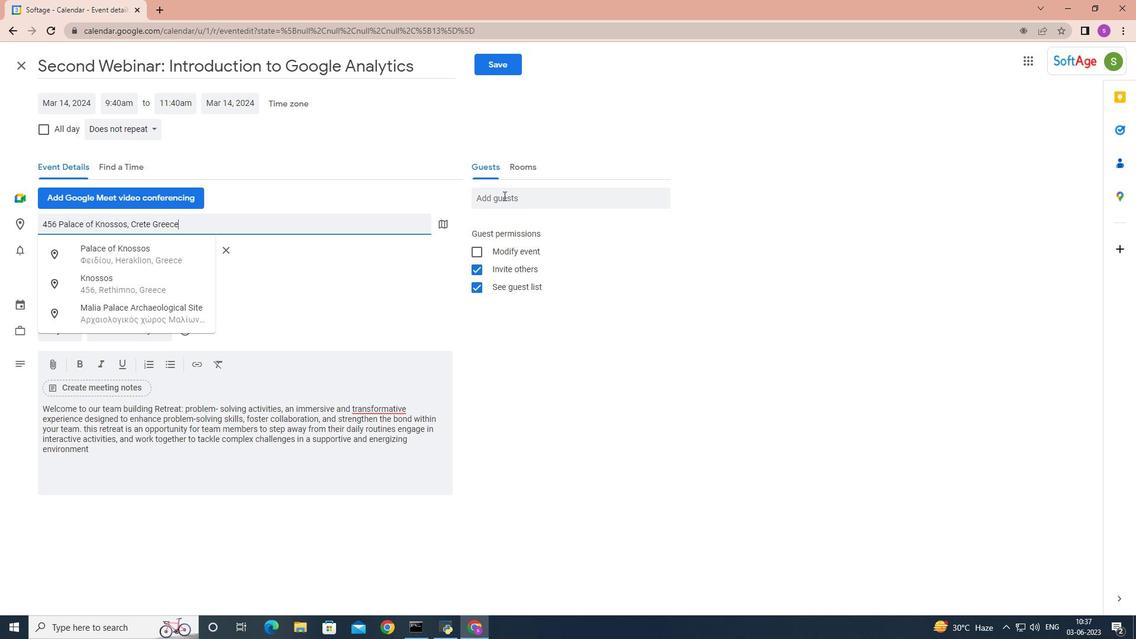 
Action: Key pressed softage.4
Screenshot: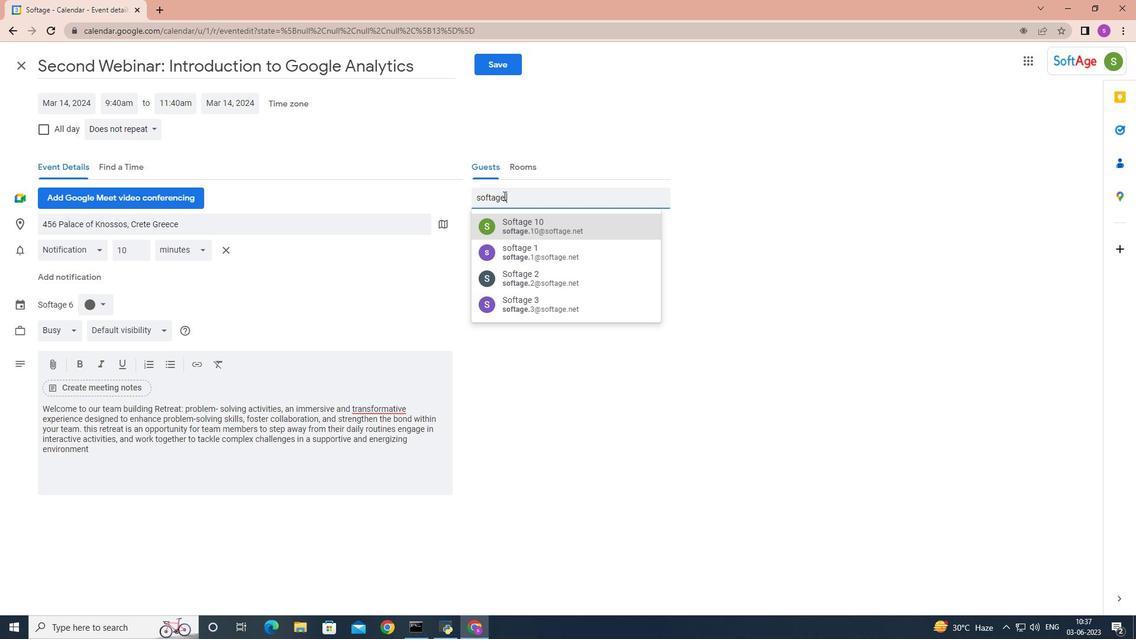 
Action: Mouse moved to (527, 223)
Screenshot: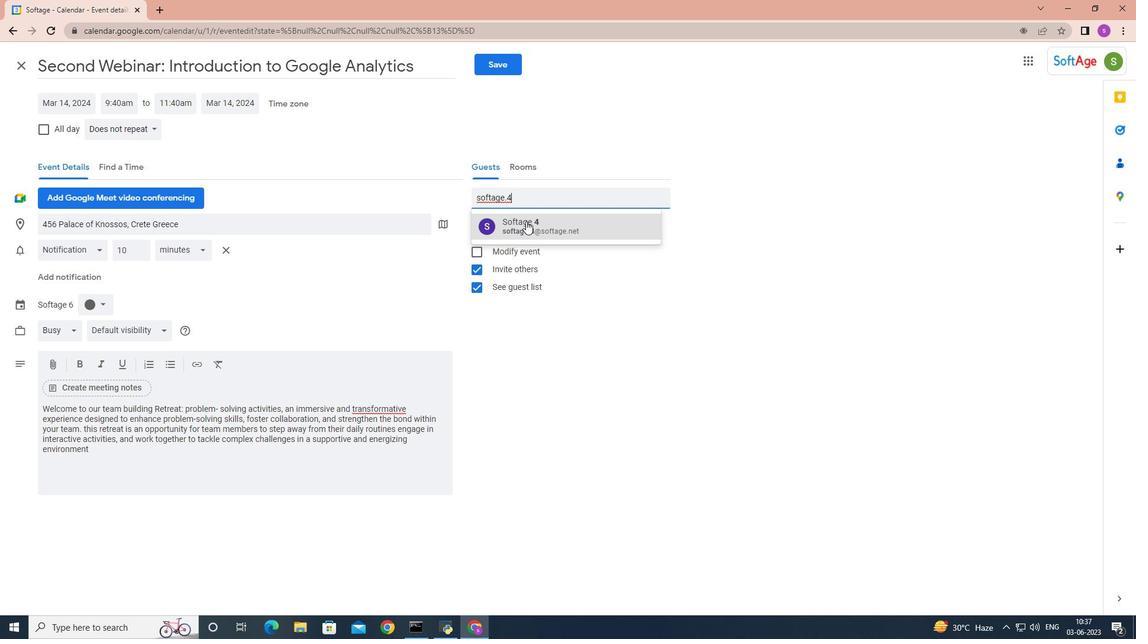 
Action: Mouse pressed left at (527, 223)
Screenshot: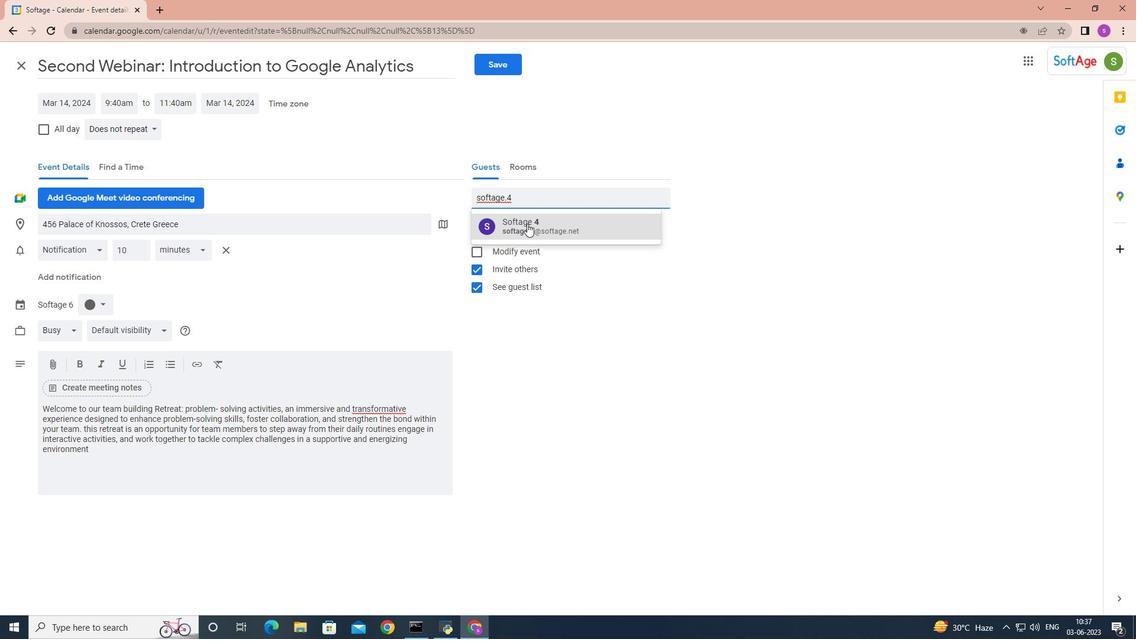 
Action: Key pressed softage.1
Screenshot: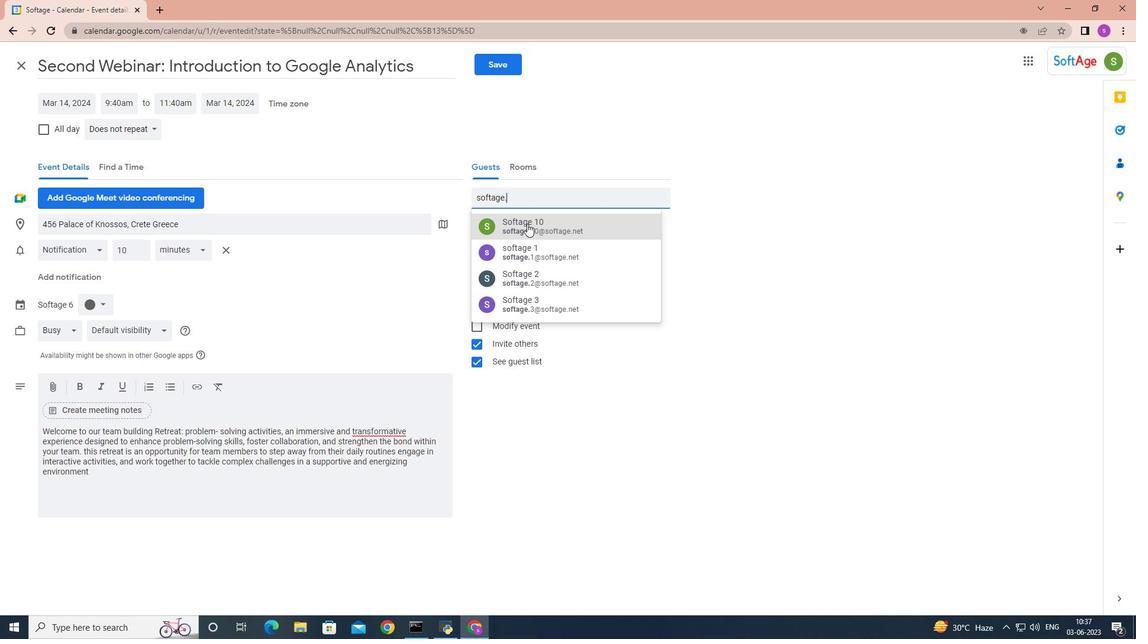 
Action: Mouse moved to (537, 252)
Screenshot: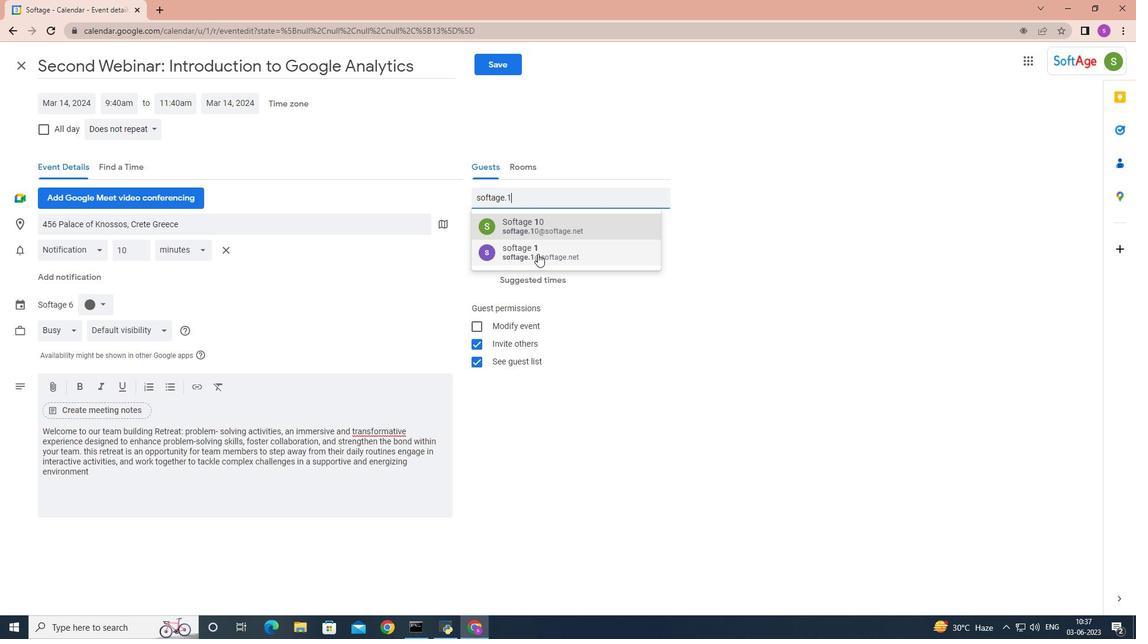 
Action: Mouse pressed left at (537, 252)
Screenshot: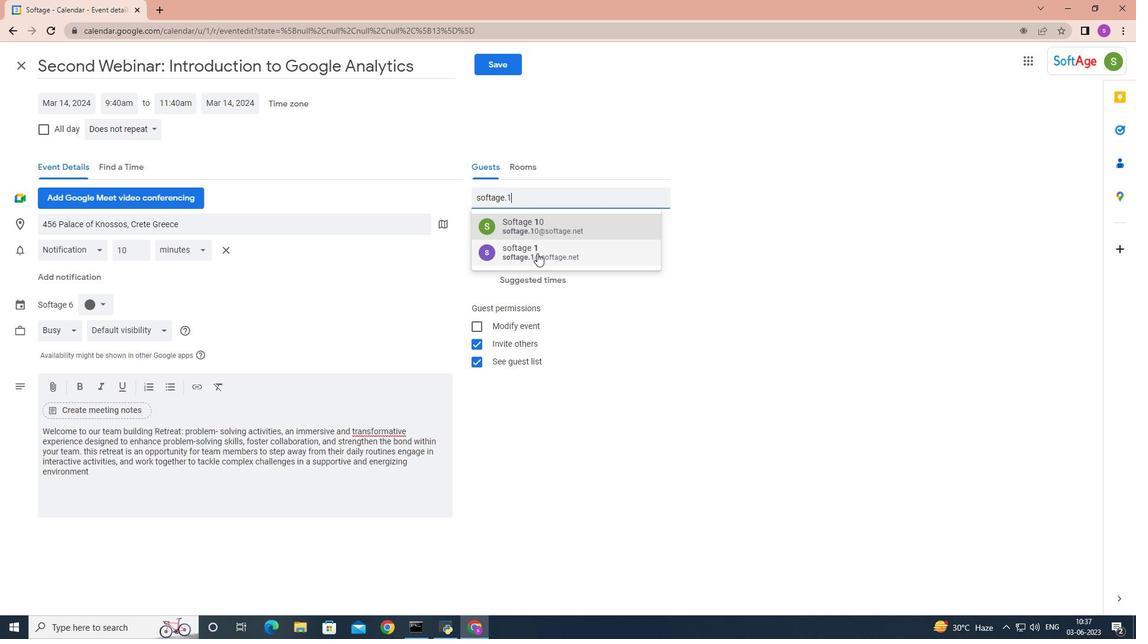 
Action: Mouse moved to (156, 128)
Screenshot: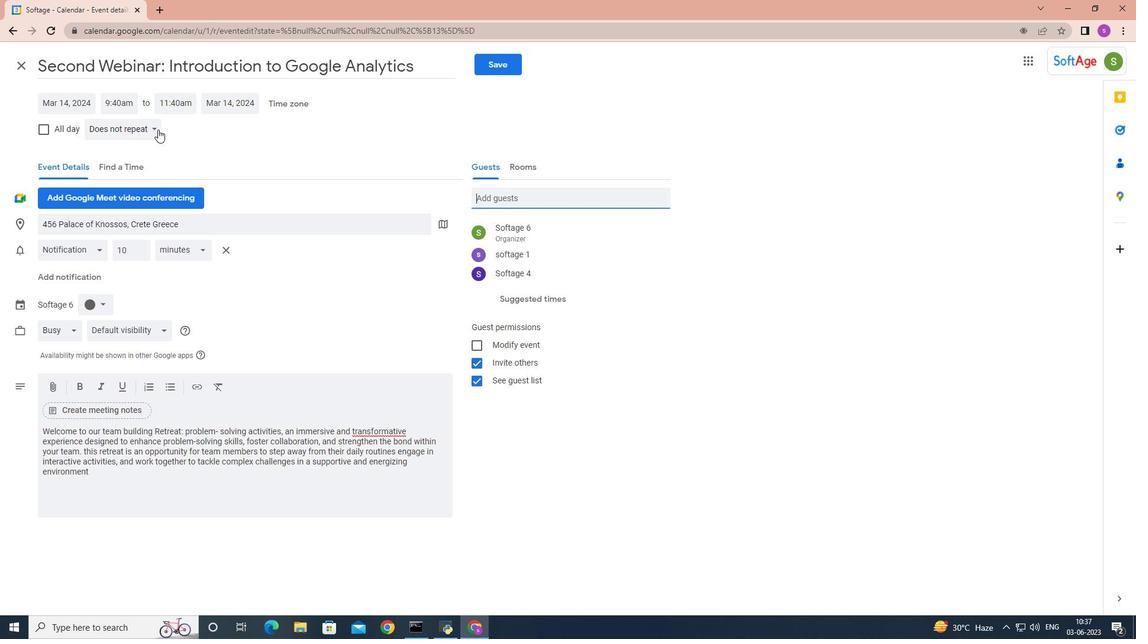 
Action: Mouse pressed left at (156, 128)
Screenshot: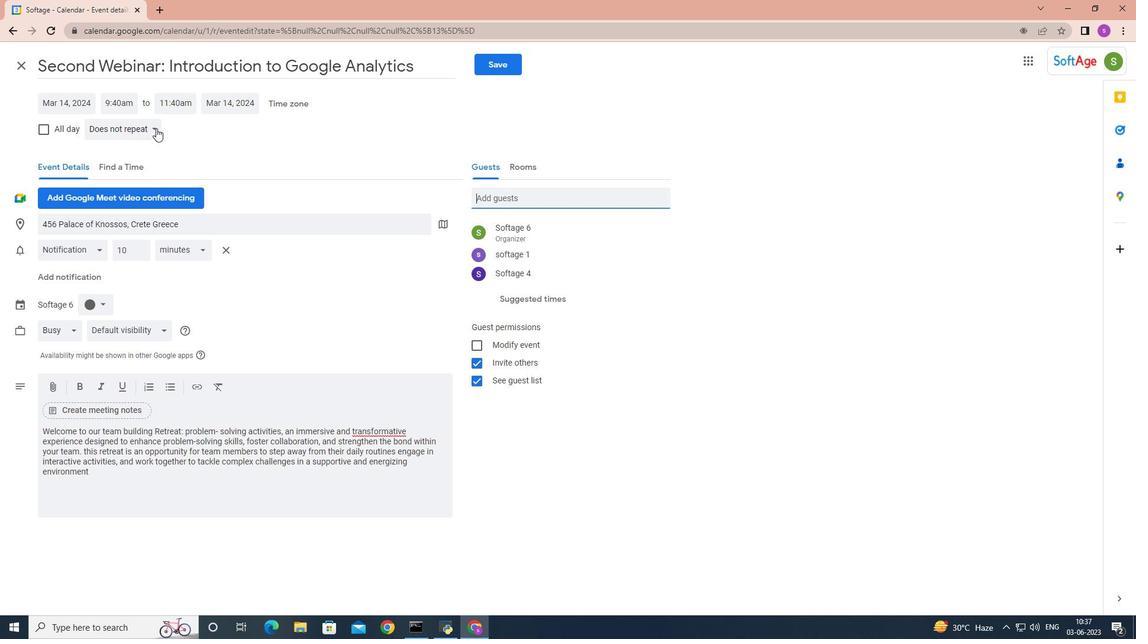 
Action: Mouse moved to (134, 152)
Screenshot: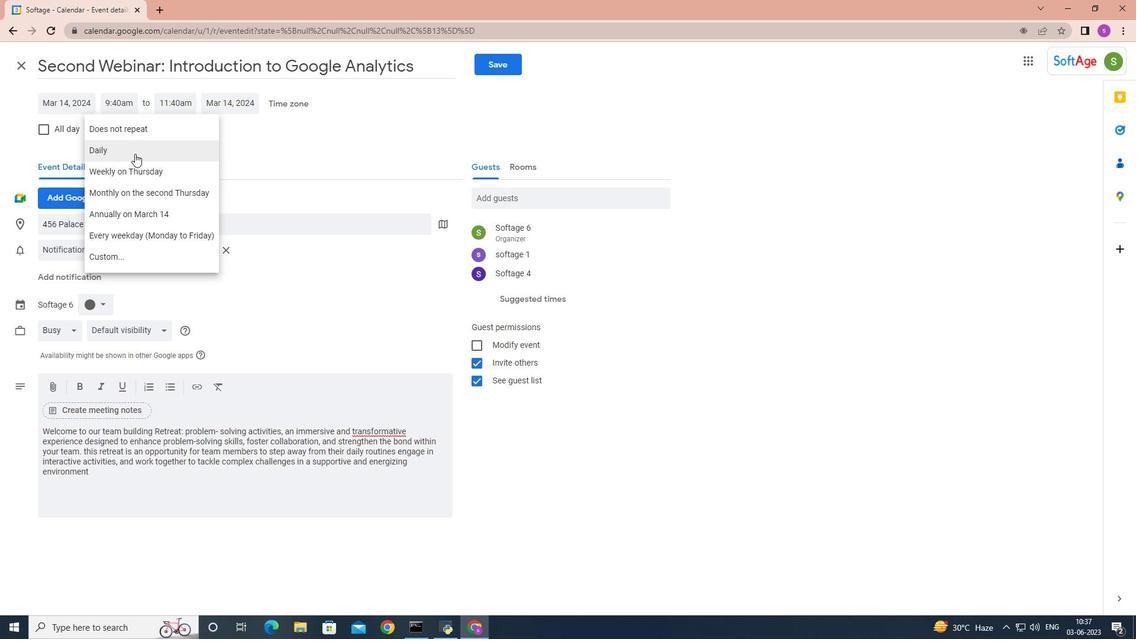 
Action: Mouse pressed left at (134, 152)
Screenshot: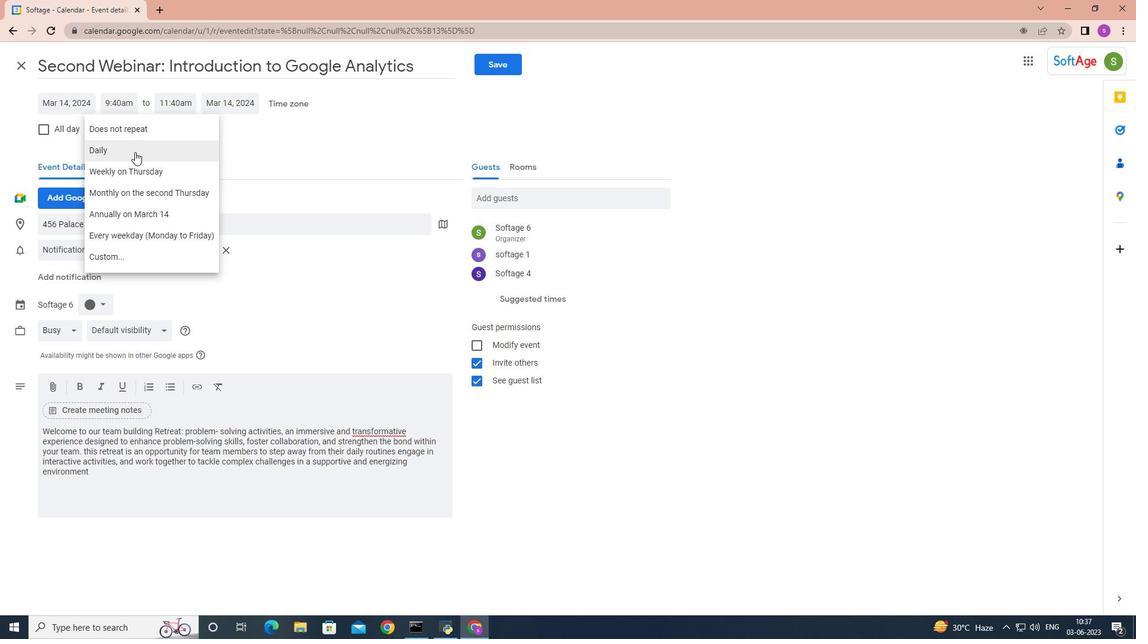 
Action: Mouse moved to (493, 61)
Screenshot: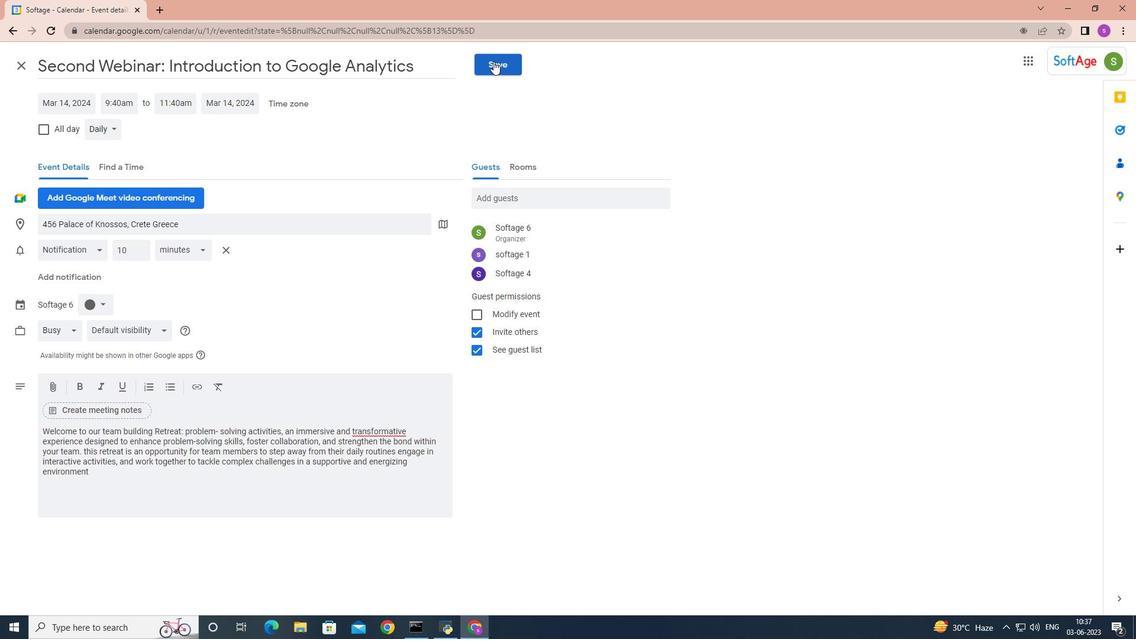 
Action: Mouse pressed left at (493, 61)
Screenshot: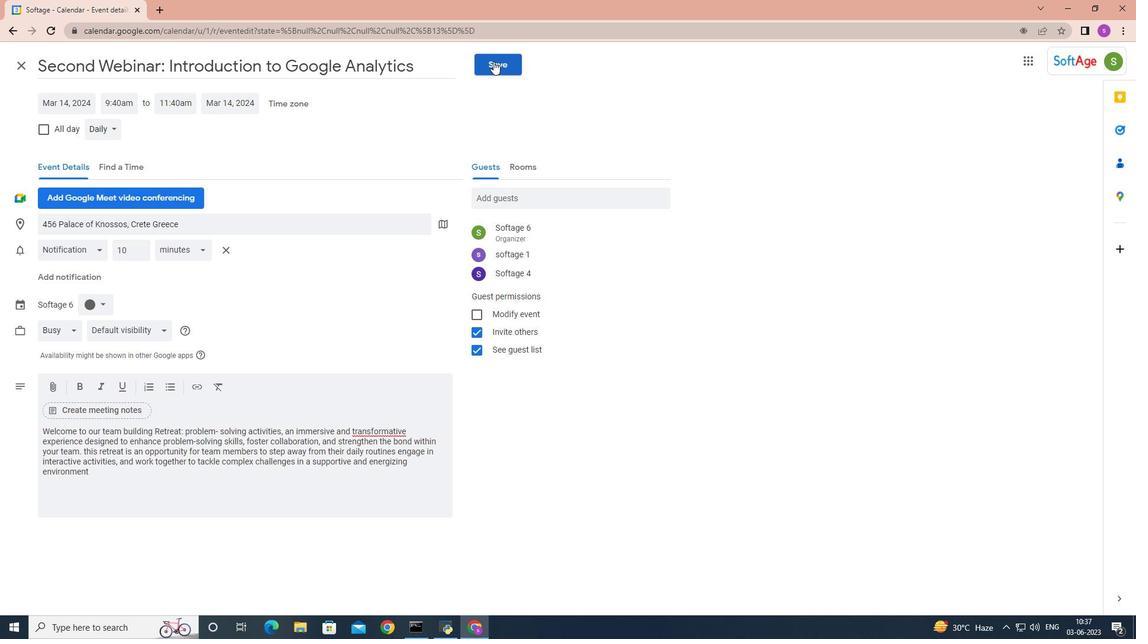 
Action: Mouse moved to (686, 355)
Screenshot: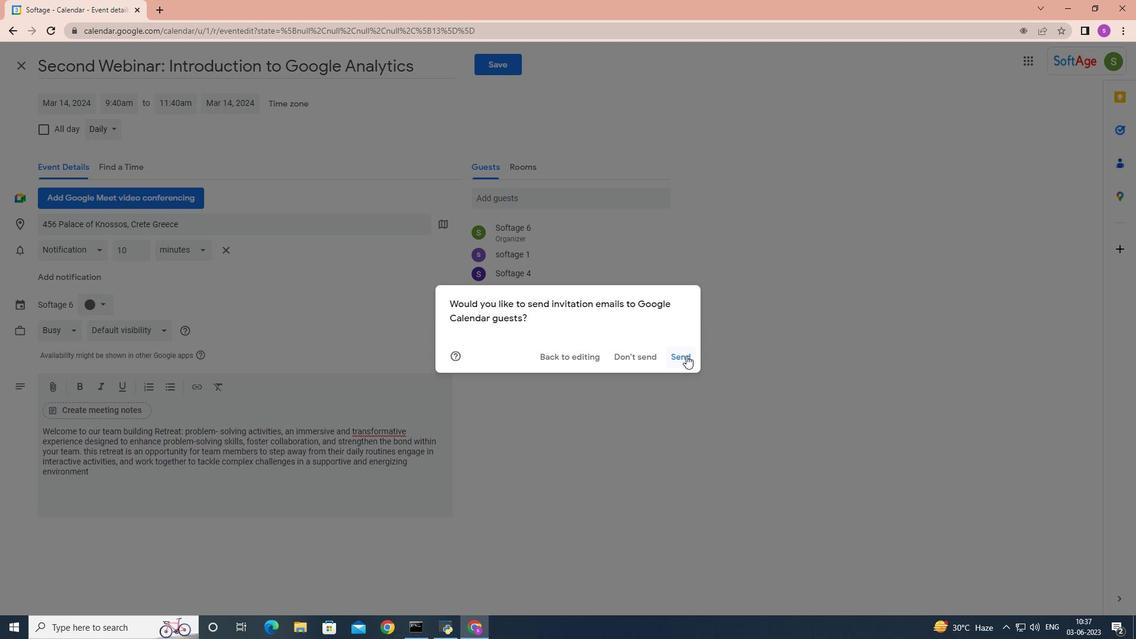 
Action: Mouse pressed left at (686, 355)
Screenshot: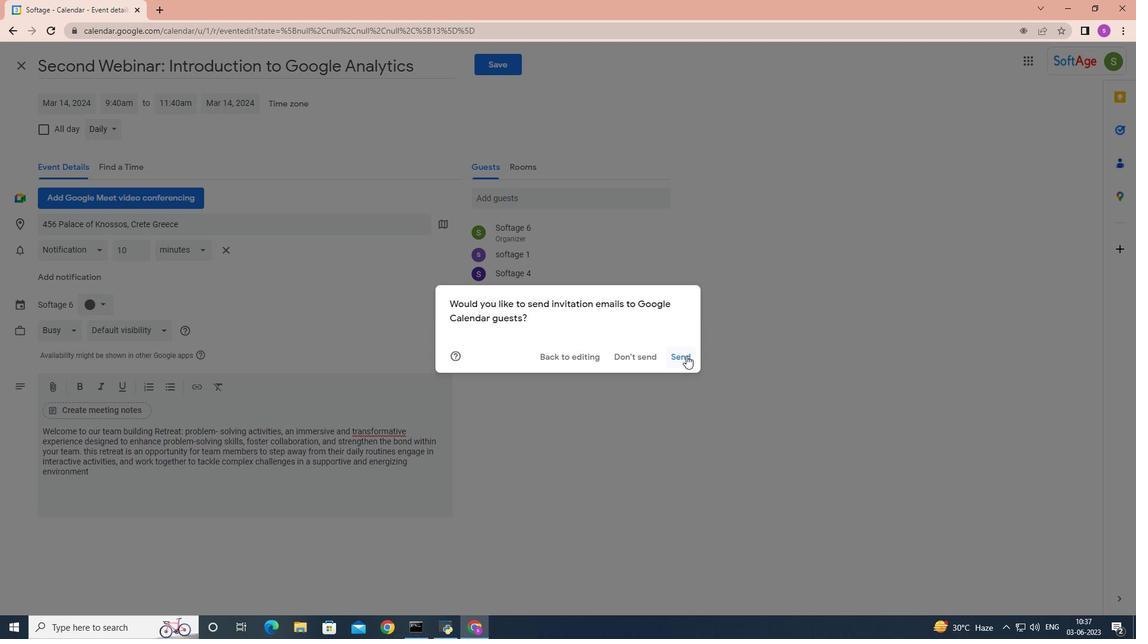 
